 Task: View property listings for condos in Phoenix, Arizona, with access to golf courses and resort-style living.
Action: Mouse pressed left at (305, 184)
Screenshot: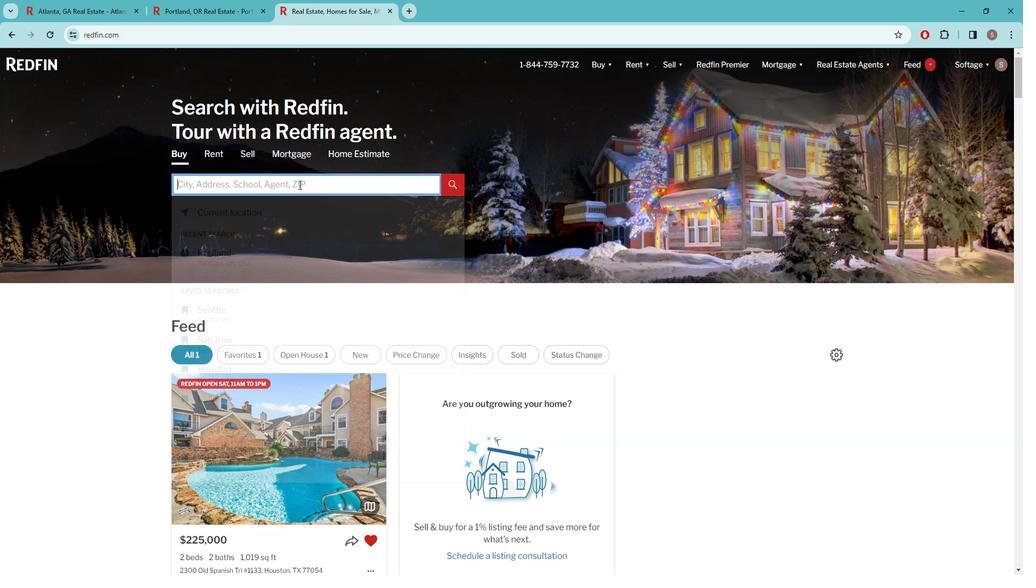 
Action: Key pressed p<Key.caps_lock>HO
Screenshot: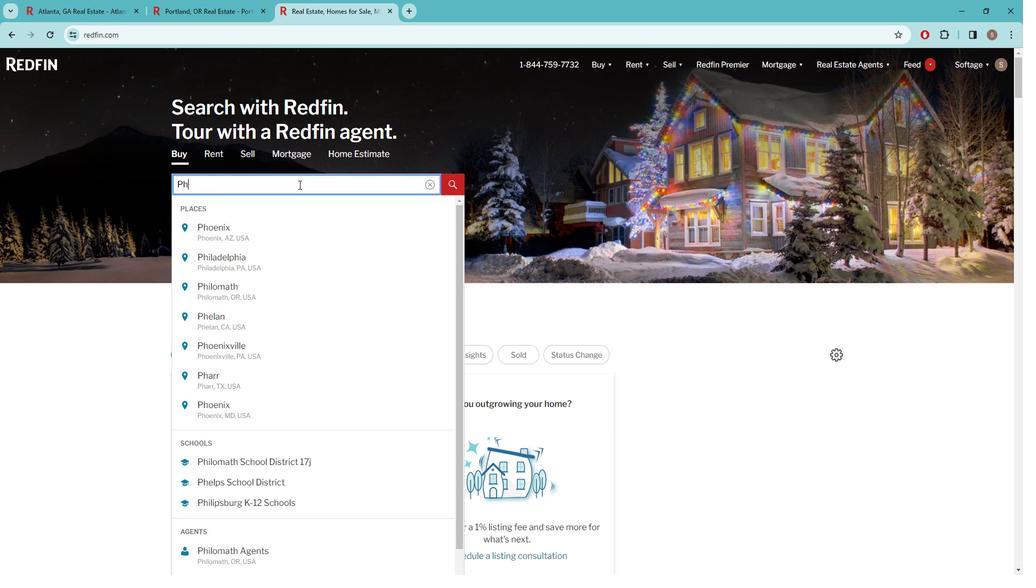 
Action: Mouse moved to (257, 229)
Screenshot: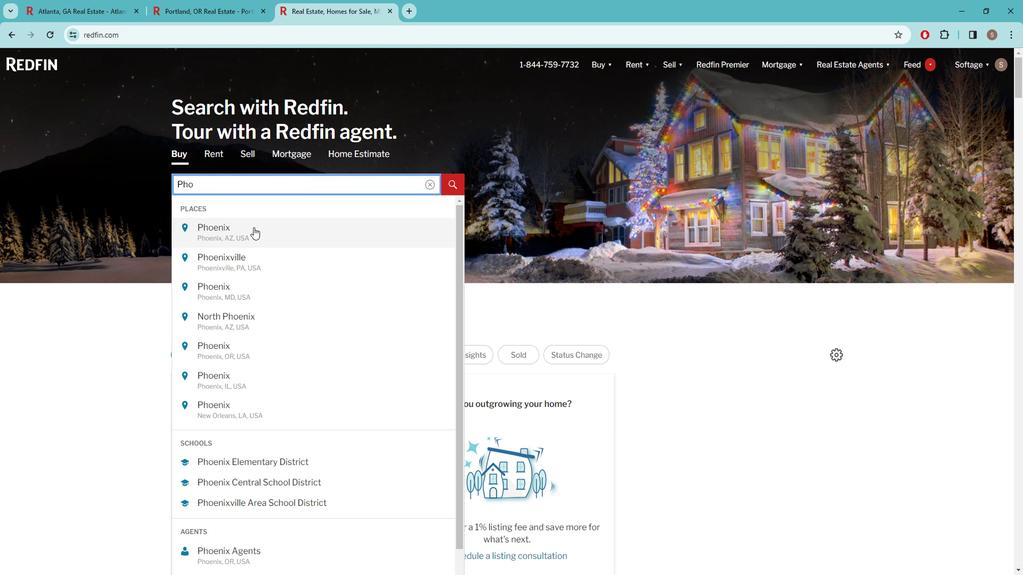 
Action: Mouse pressed left at (257, 229)
Screenshot: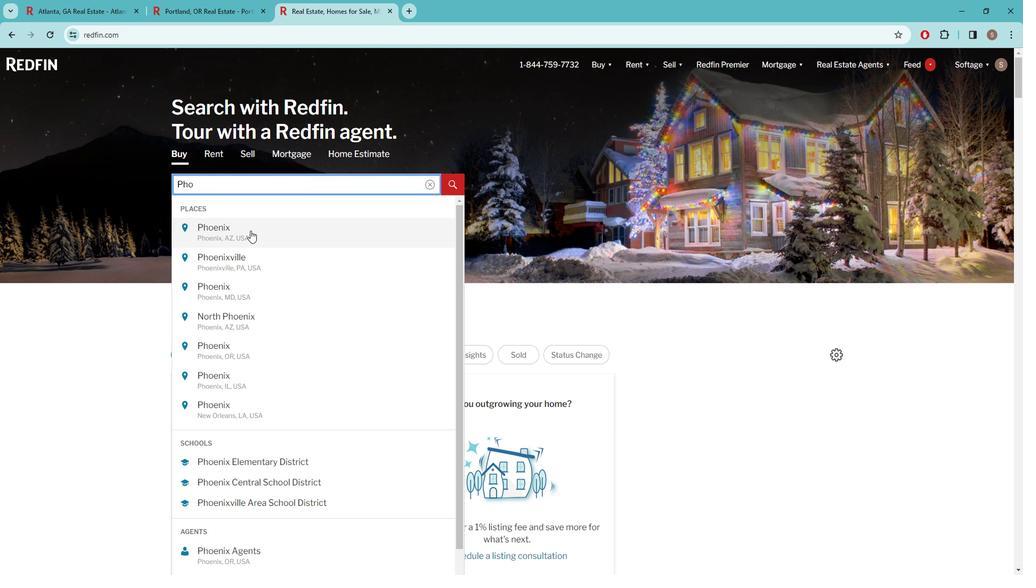 
Action: Mouse moved to (899, 134)
Screenshot: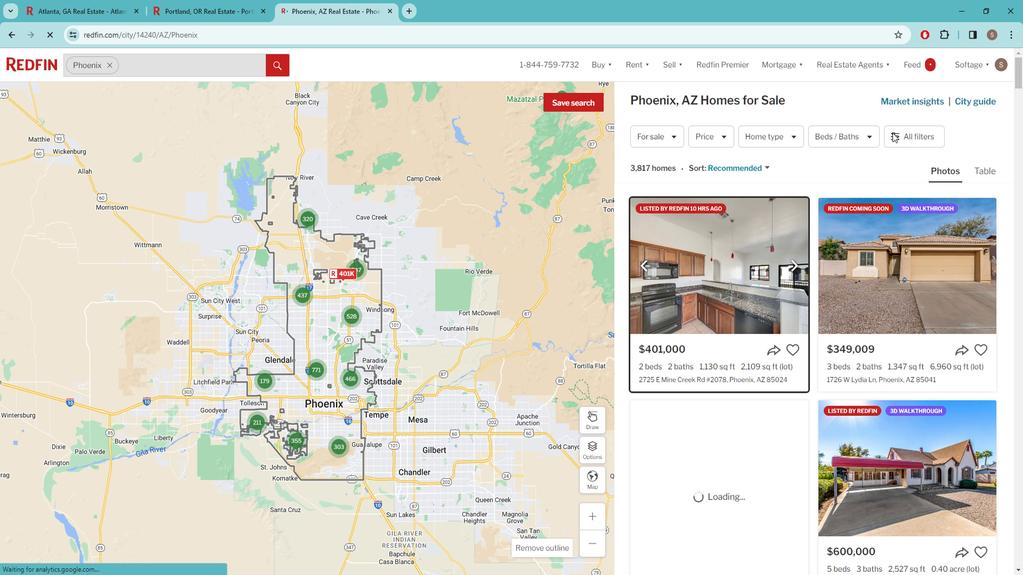 
Action: Mouse pressed left at (899, 134)
Screenshot: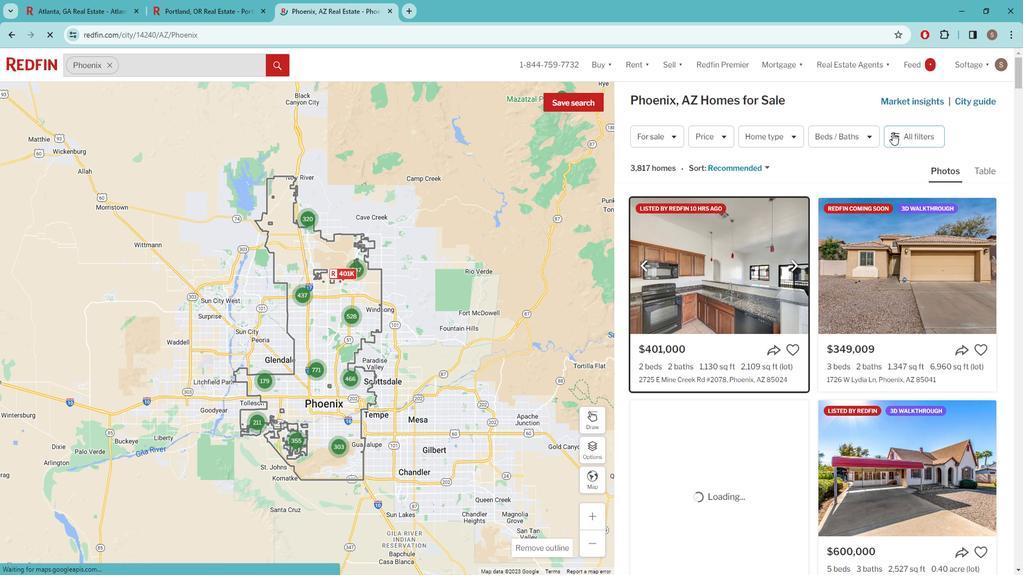 
Action: Mouse pressed left at (899, 134)
Screenshot: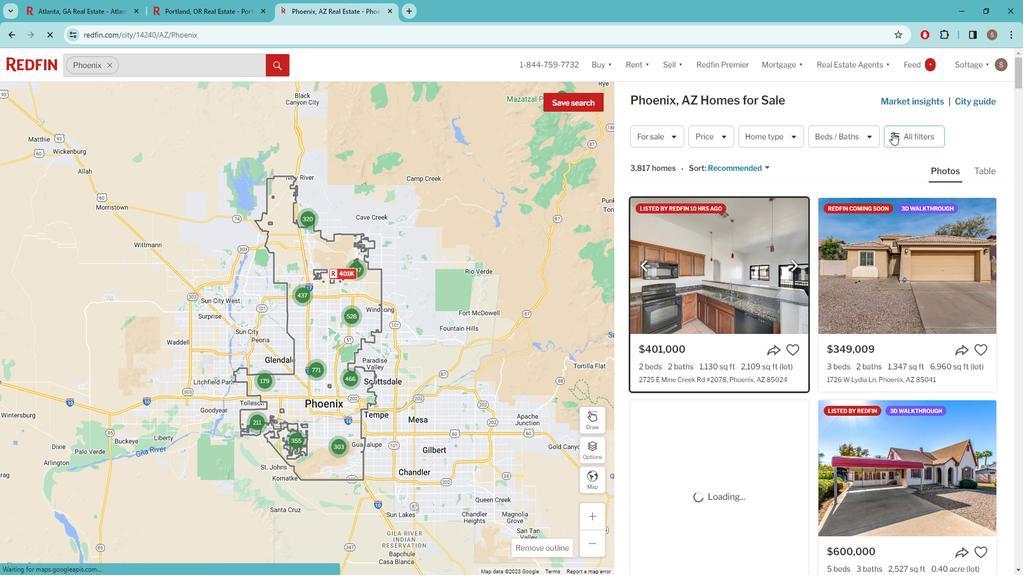 
Action: Mouse moved to (914, 135)
Screenshot: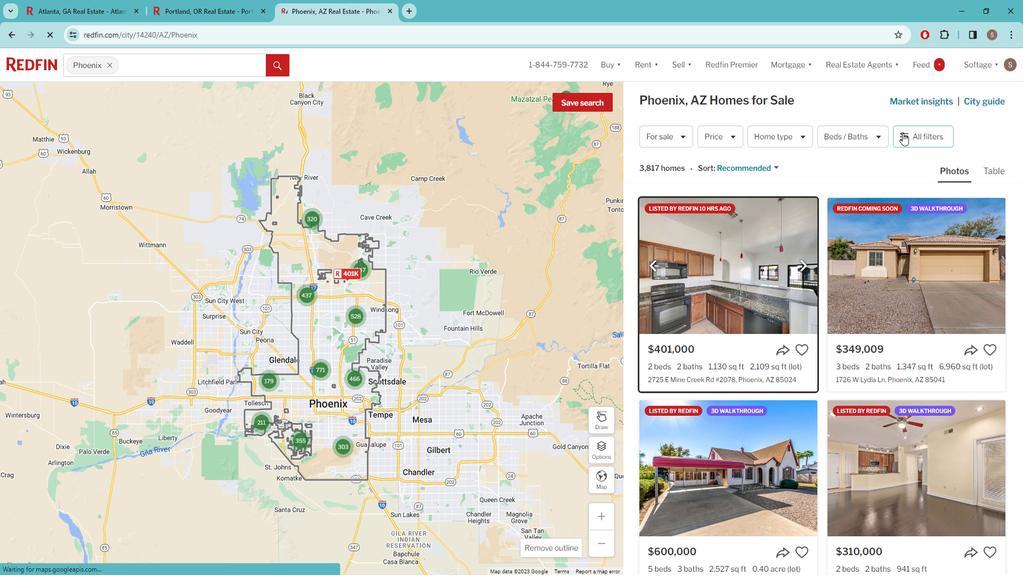 
Action: Mouse pressed left at (914, 135)
Screenshot: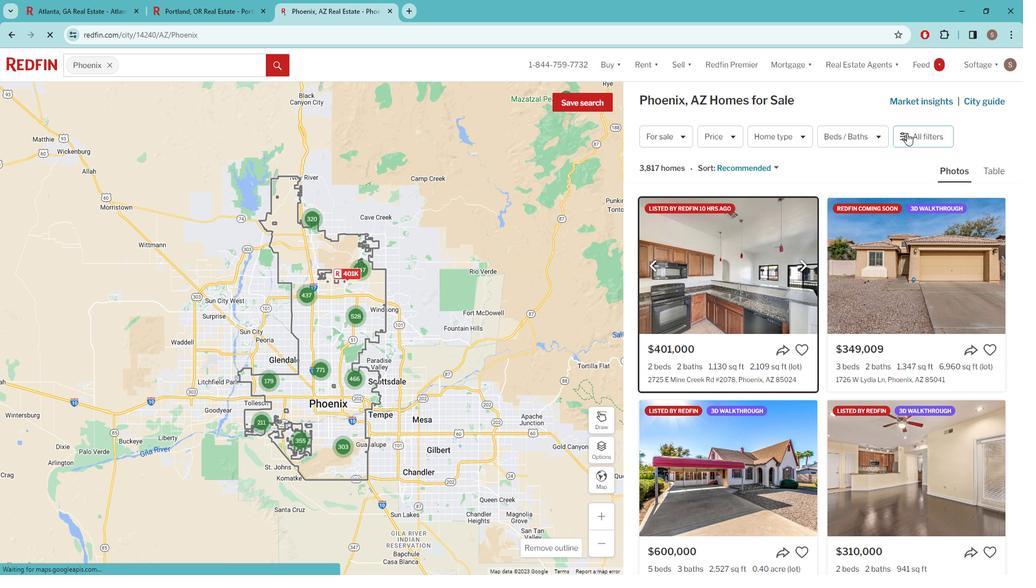 
Action: Mouse moved to (879, 206)
Screenshot: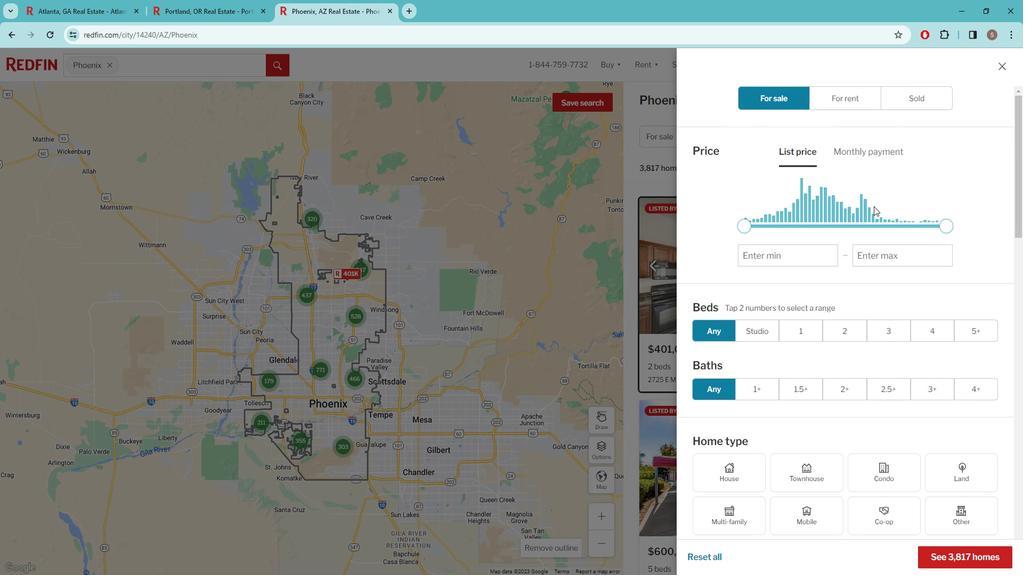 
Action: Mouse scrolled (879, 205) with delta (0, 0)
Screenshot: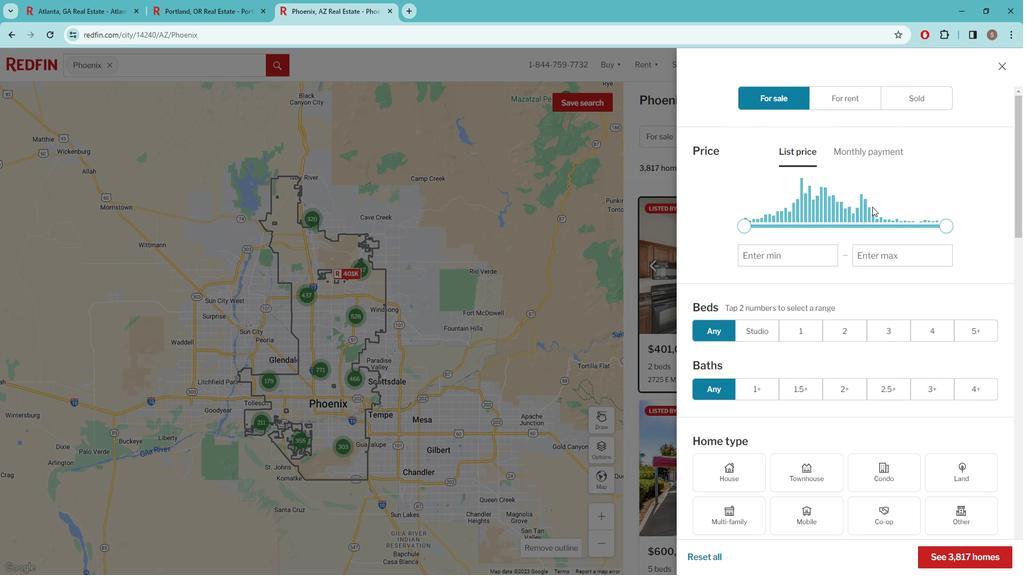 
Action: Mouse moved to (869, 209)
Screenshot: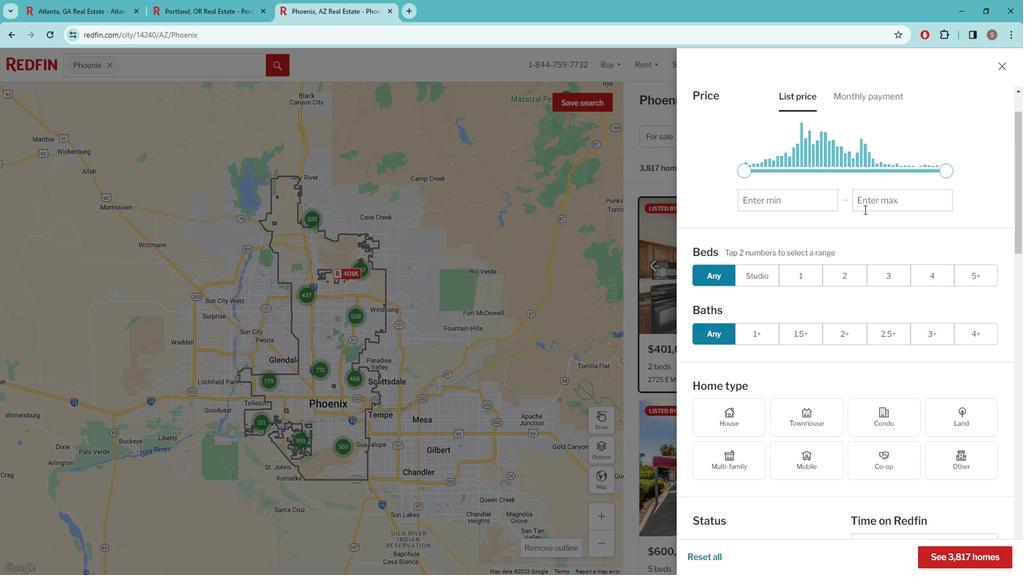 
Action: Mouse scrolled (869, 208) with delta (0, 0)
Screenshot: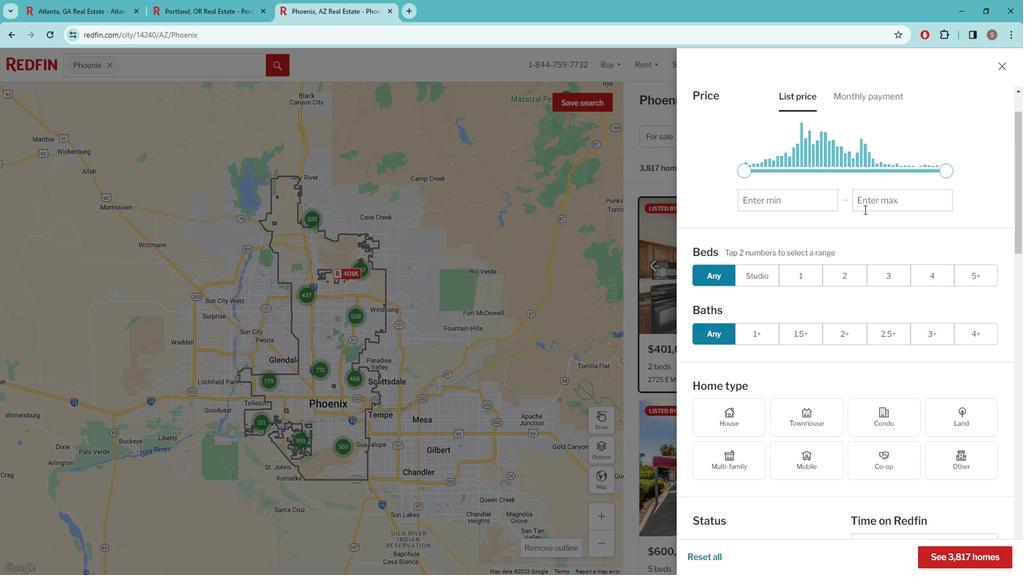 
Action: Mouse scrolled (869, 208) with delta (0, 0)
Screenshot: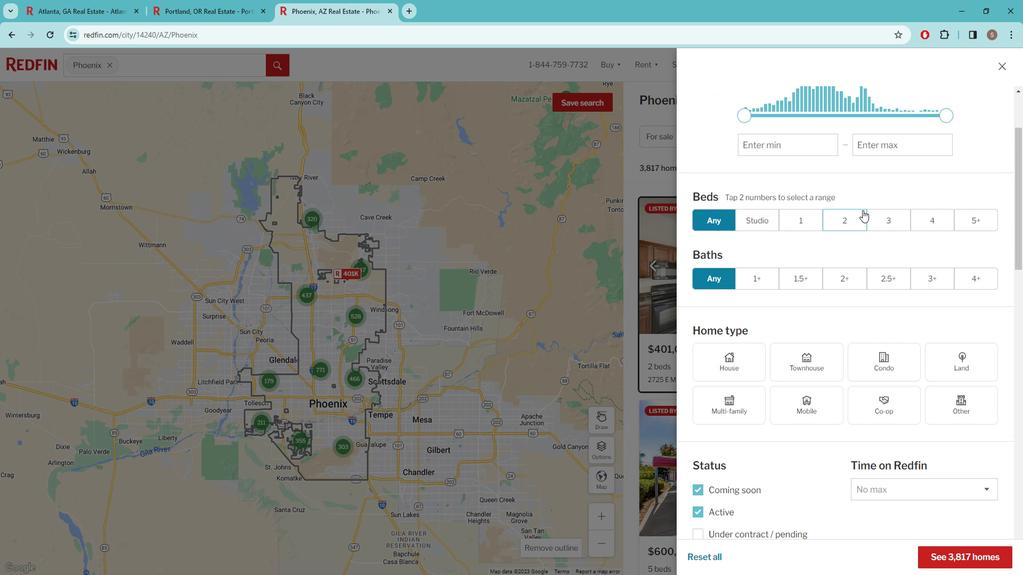 
Action: Mouse scrolled (869, 208) with delta (0, 0)
Screenshot: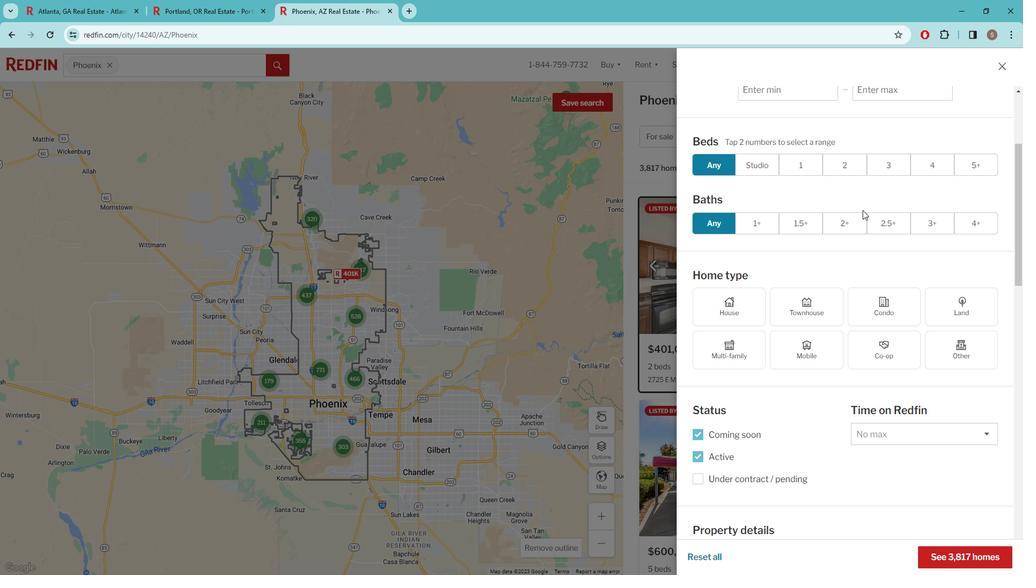 
Action: Mouse scrolled (869, 208) with delta (0, 0)
Screenshot: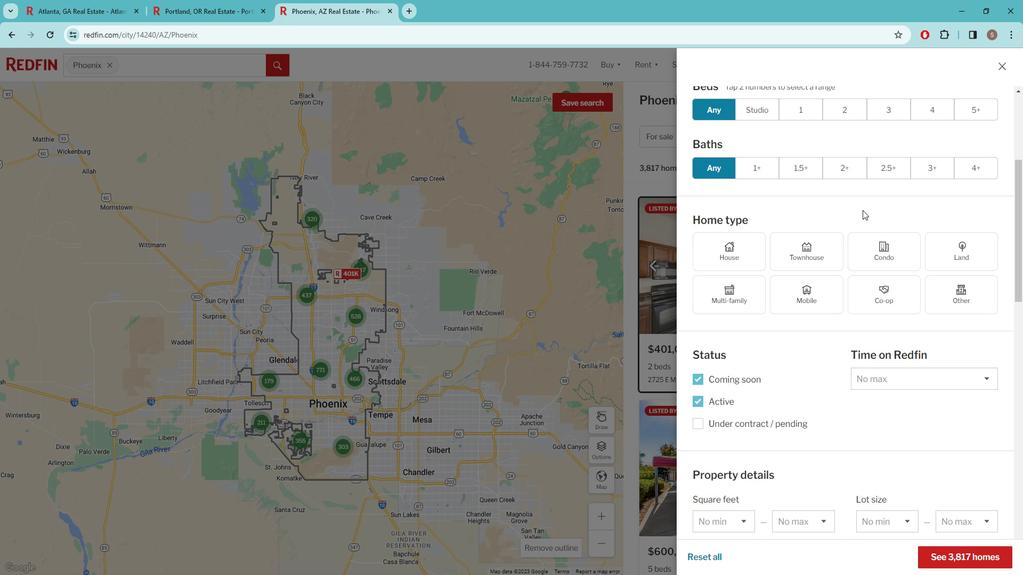 
Action: Mouse scrolled (869, 208) with delta (0, 0)
Screenshot: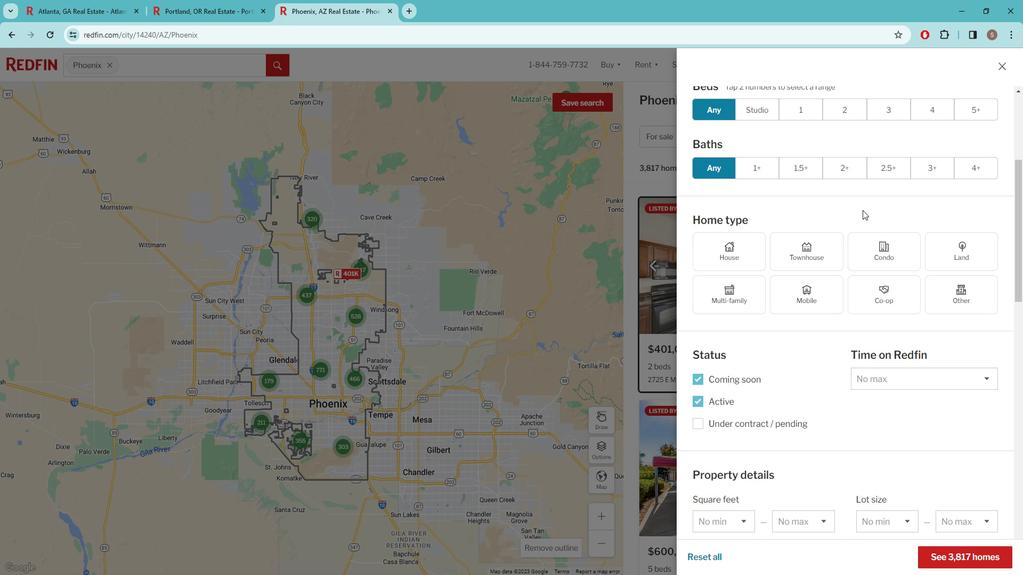 
Action: Mouse moved to (866, 210)
Screenshot: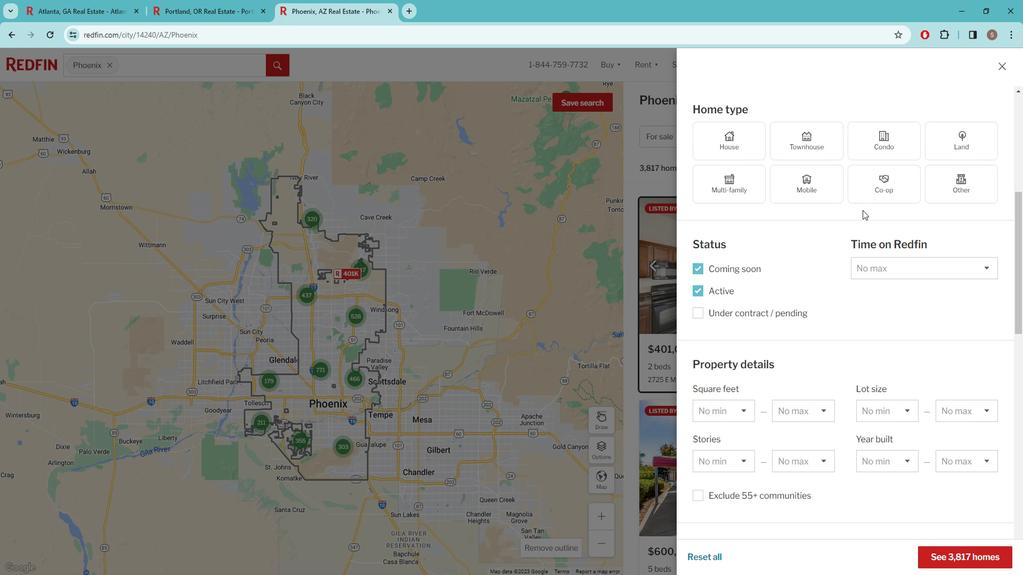 
Action: Mouse scrolled (866, 210) with delta (0, 0)
Screenshot: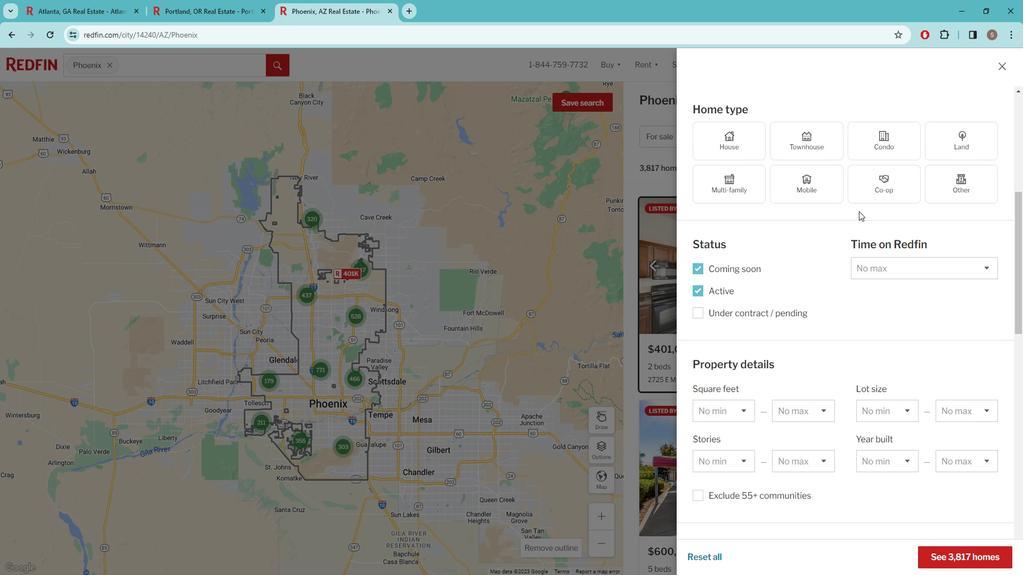 
Action: Mouse scrolled (866, 211) with delta (0, 0)
Screenshot: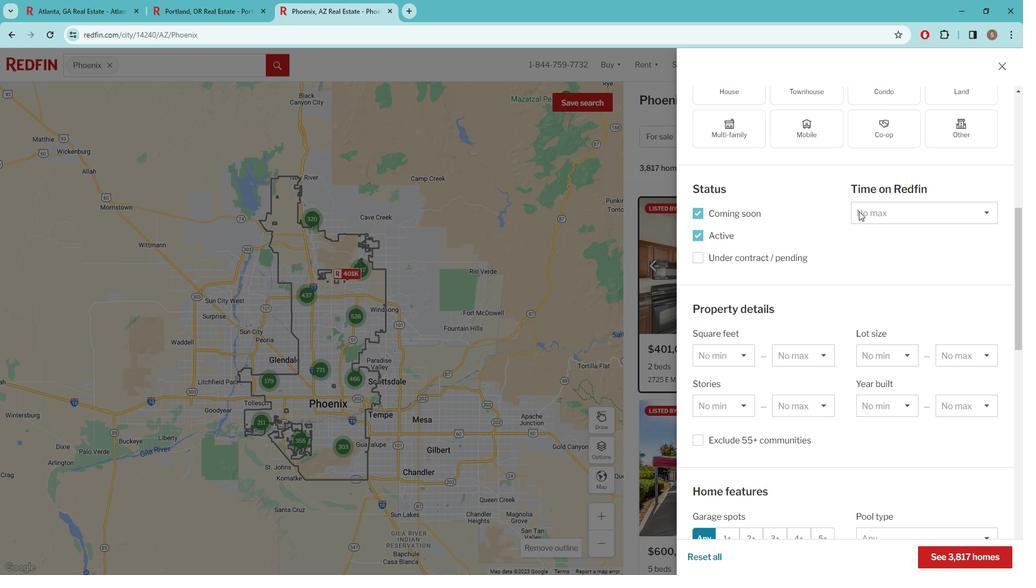 
Action: Mouse scrolled (866, 211) with delta (0, 0)
Screenshot: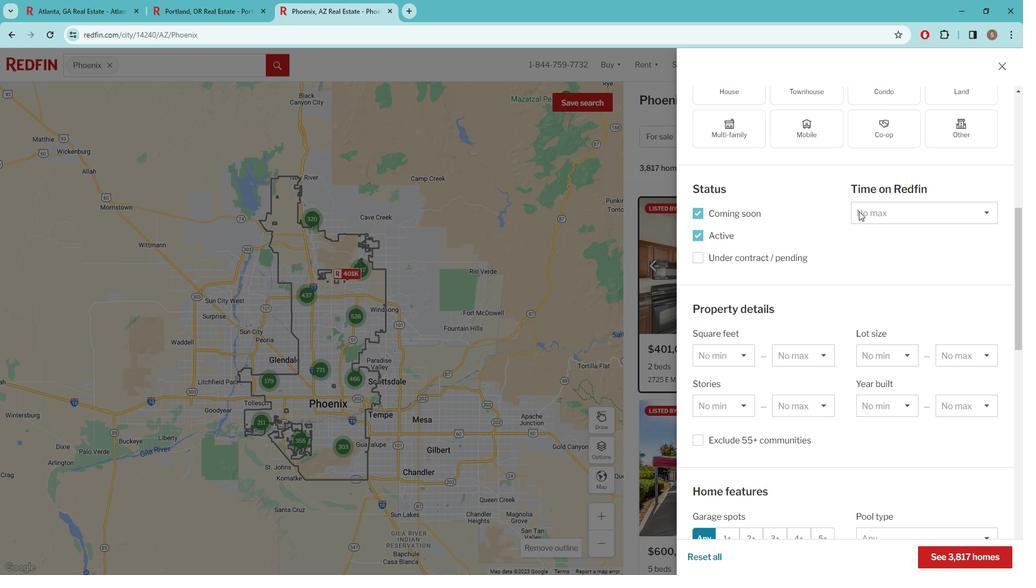 
Action: Mouse moved to (880, 199)
Screenshot: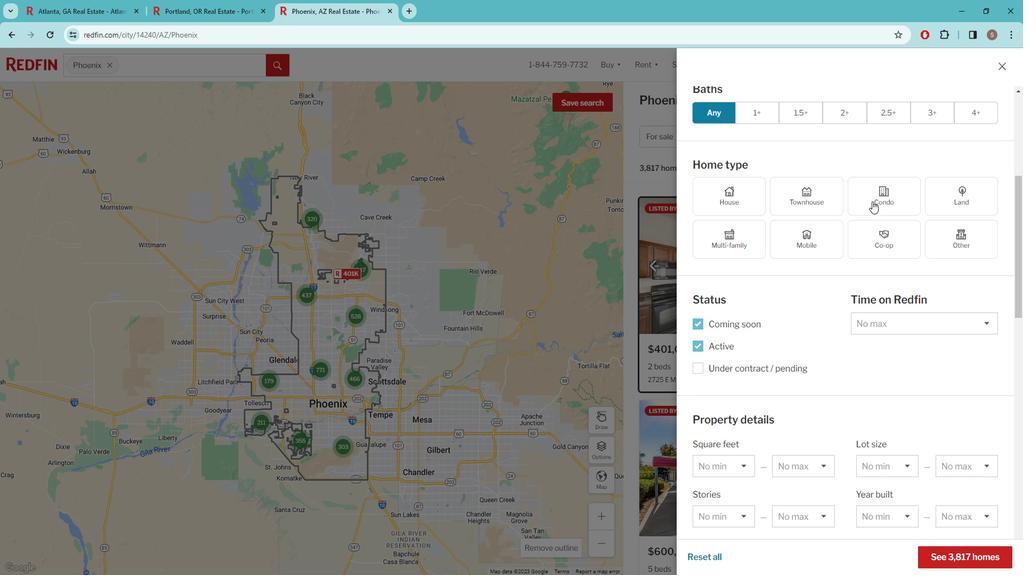
Action: Mouse pressed left at (880, 199)
Screenshot: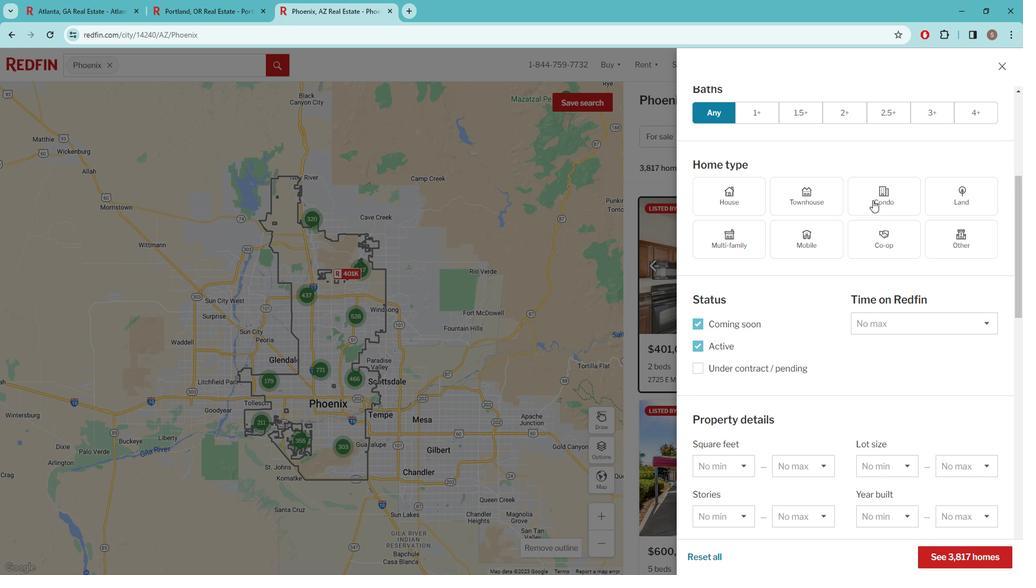 
Action: Mouse moved to (880, 284)
Screenshot: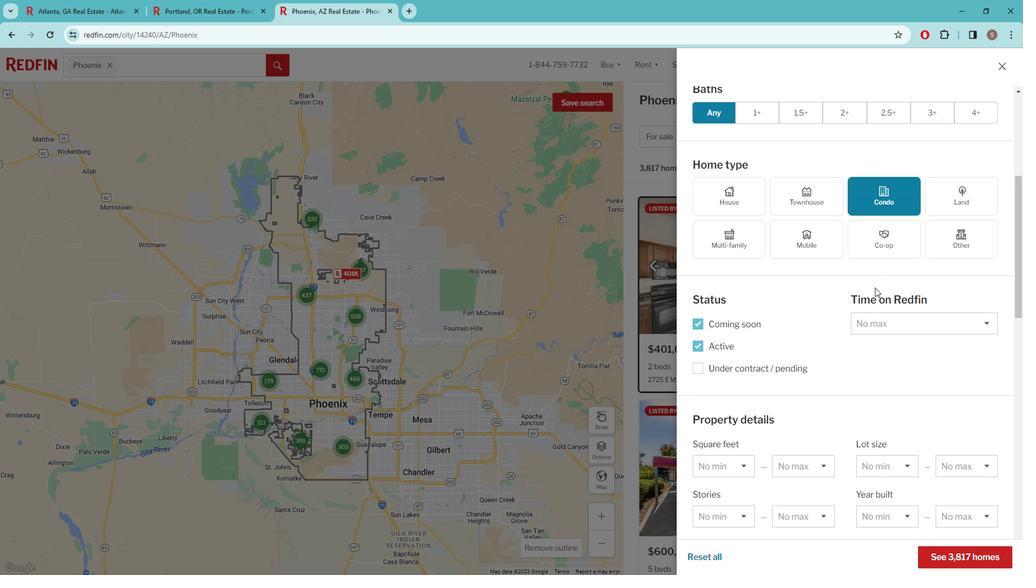 
Action: Mouse scrolled (880, 284) with delta (0, 0)
Screenshot: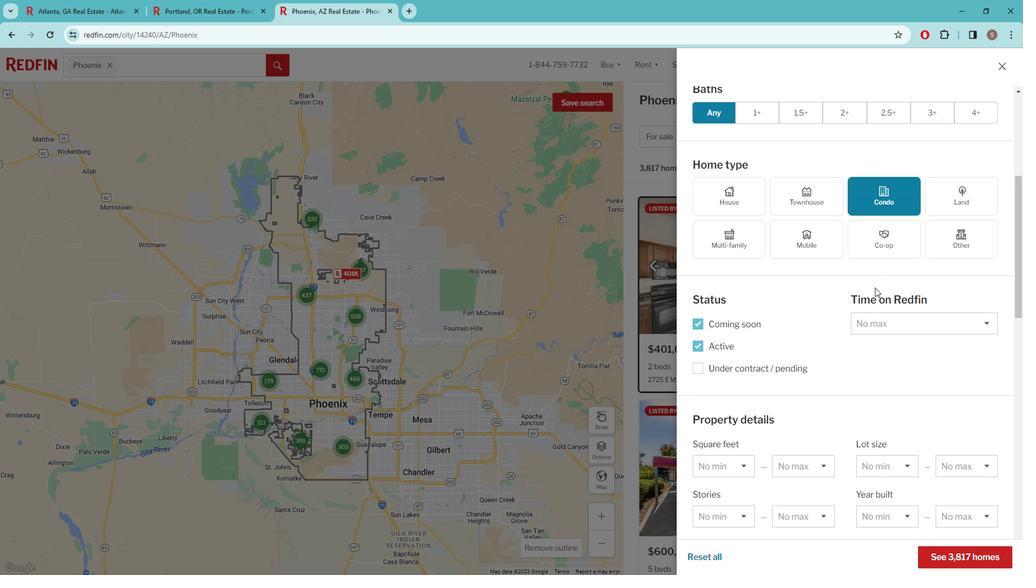 
Action: Mouse moved to (879, 284)
Screenshot: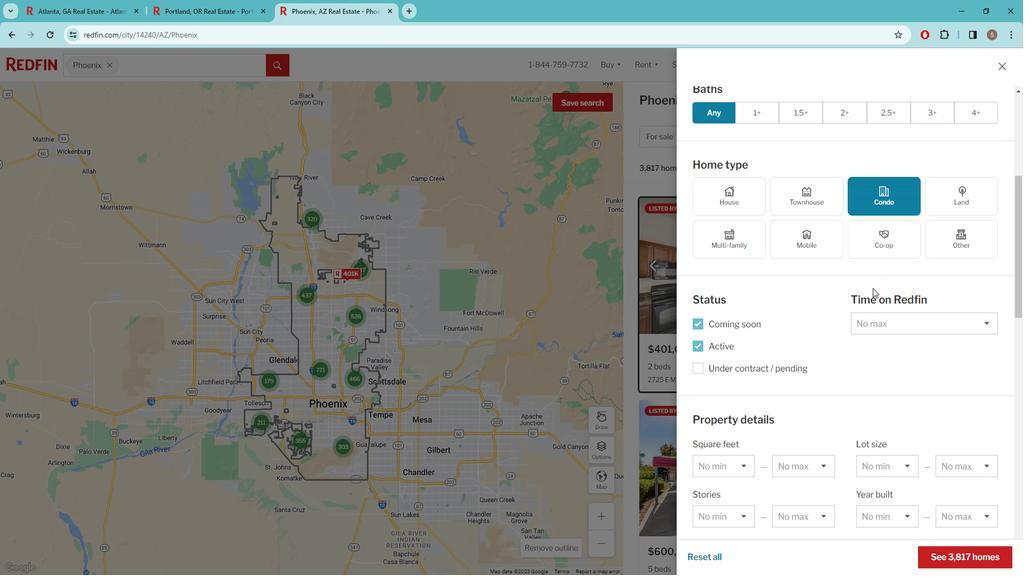 
Action: Mouse scrolled (879, 284) with delta (0, 0)
Screenshot: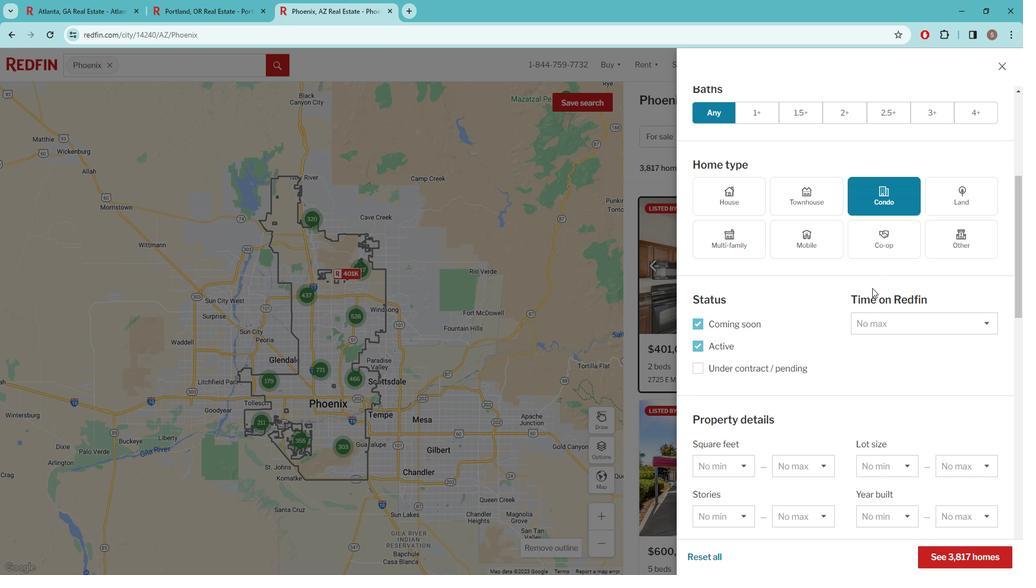 
Action: Mouse moved to (874, 280)
Screenshot: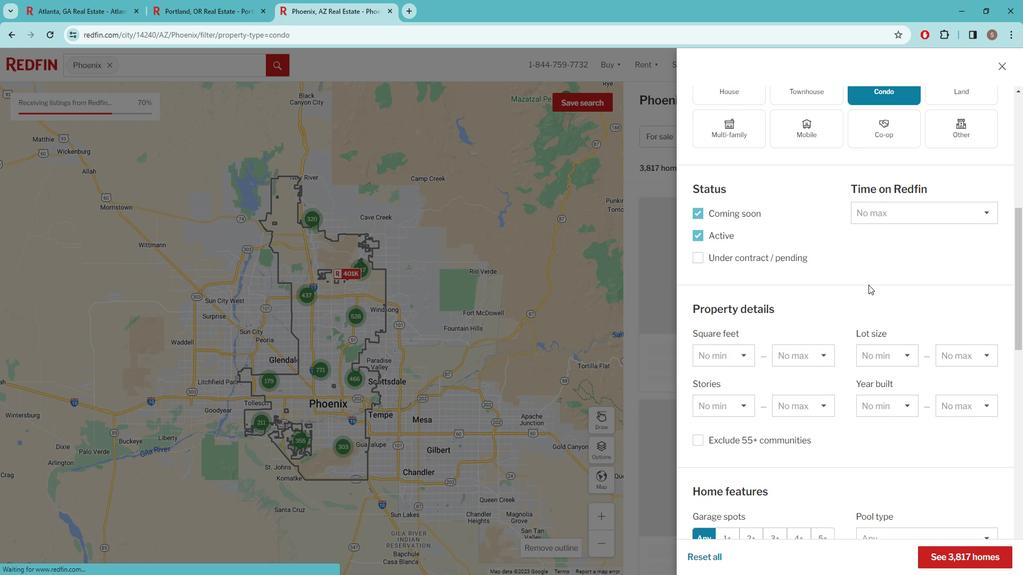 
Action: Mouse scrolled (874, 280) with delta (0, 0)
Screenshot: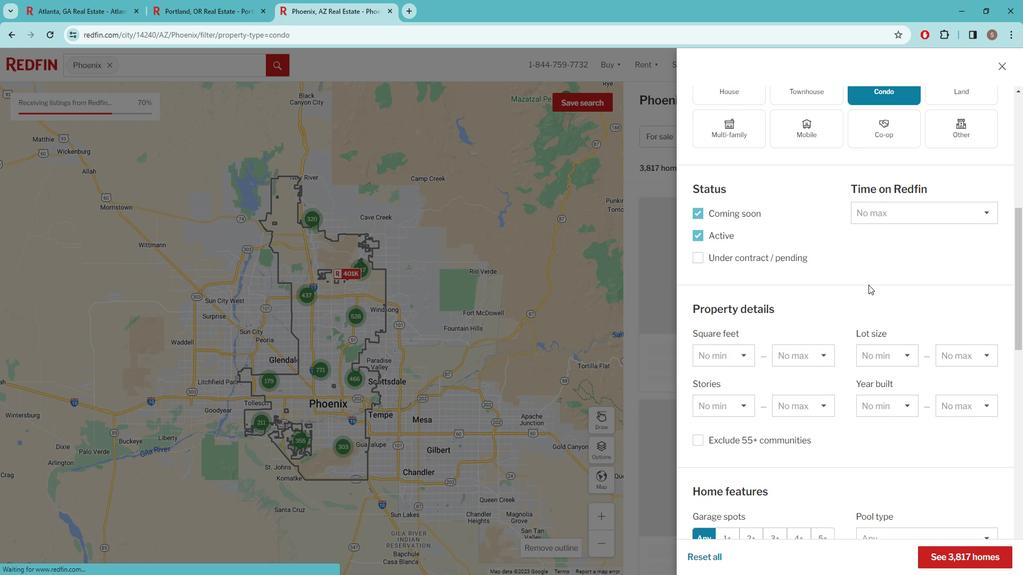 
Action: Mouse moved to (864, 278)
Screenshot: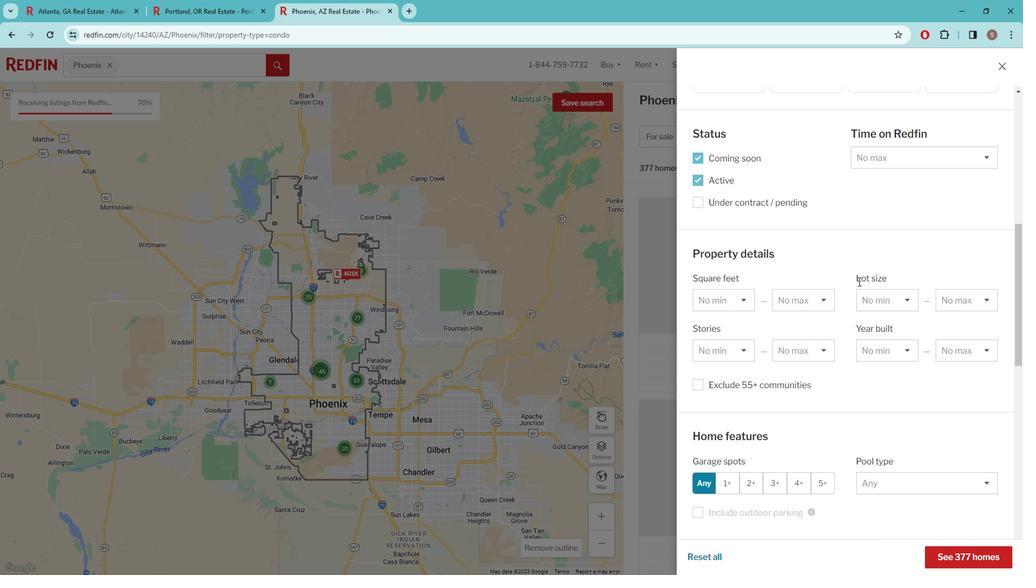 
Action: Mouse scrolled (864, 277) with delta (0, 0)
Screenshot: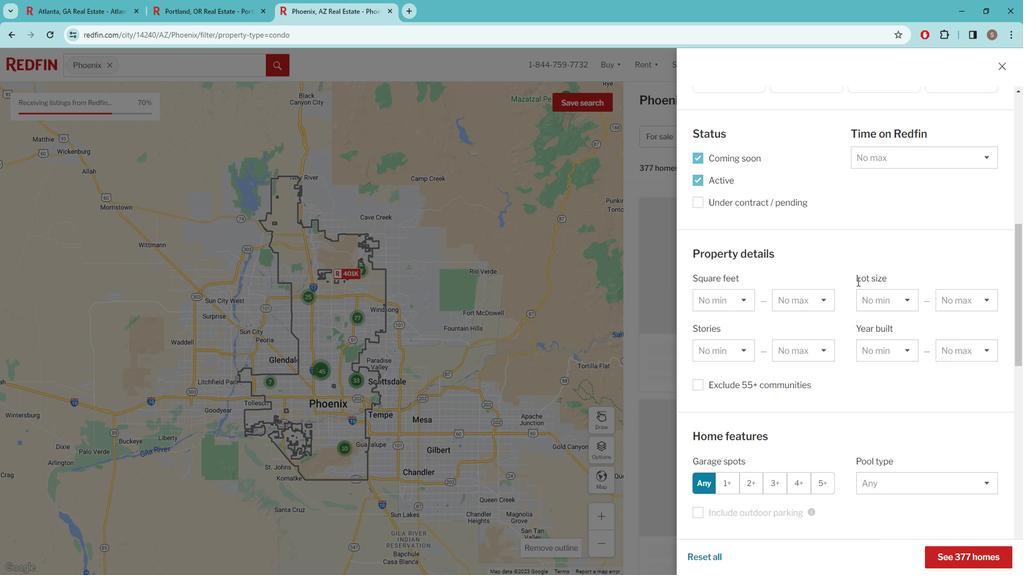 
Action: Mouse scrolled (864, 277) with delta (0, 0)
Screenshot: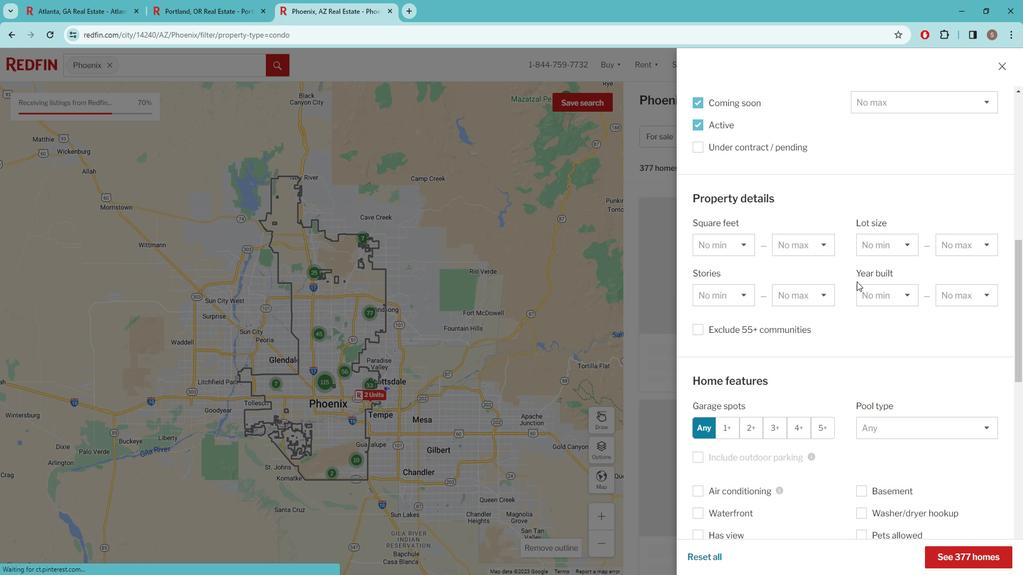 
Action: Mouse scrolled (864, 277) with delta (0, 0)
Screenshot: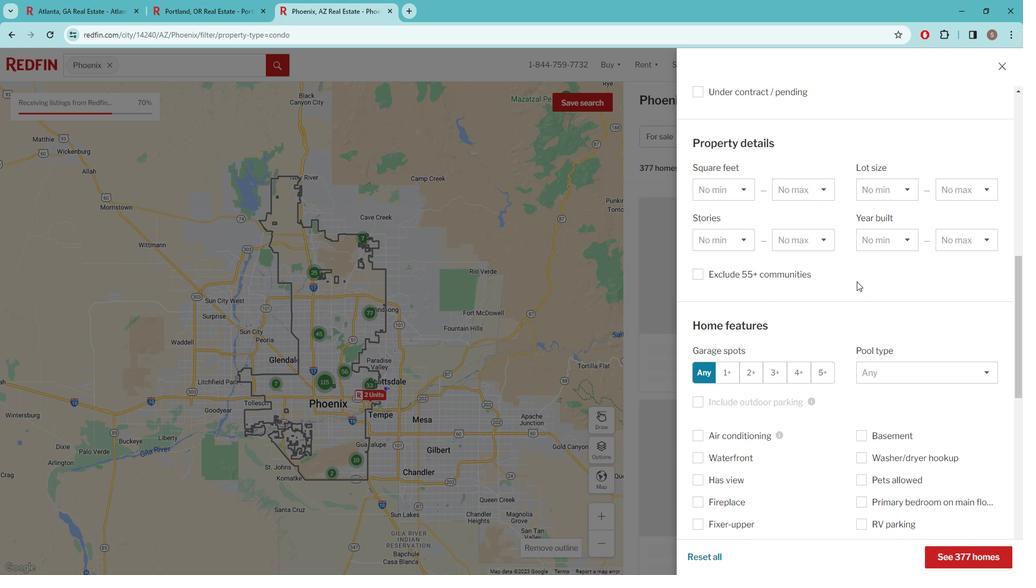 
Action: Mouse scrolled (864, 277) with delta (0, 0)
Screenshot: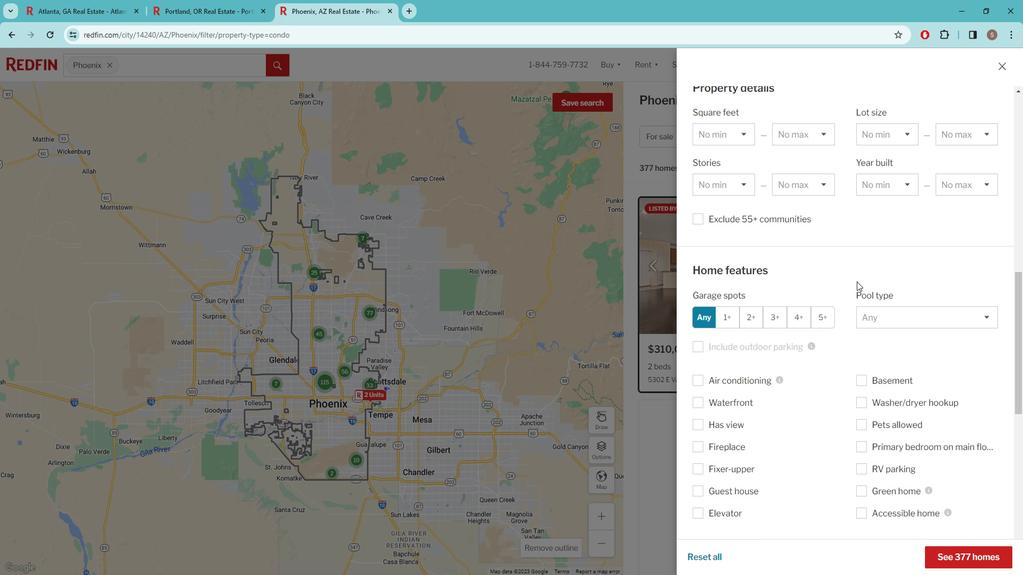 
Action: Mouse scrolled (864, 277) with delta (0, 0)
Screenshot: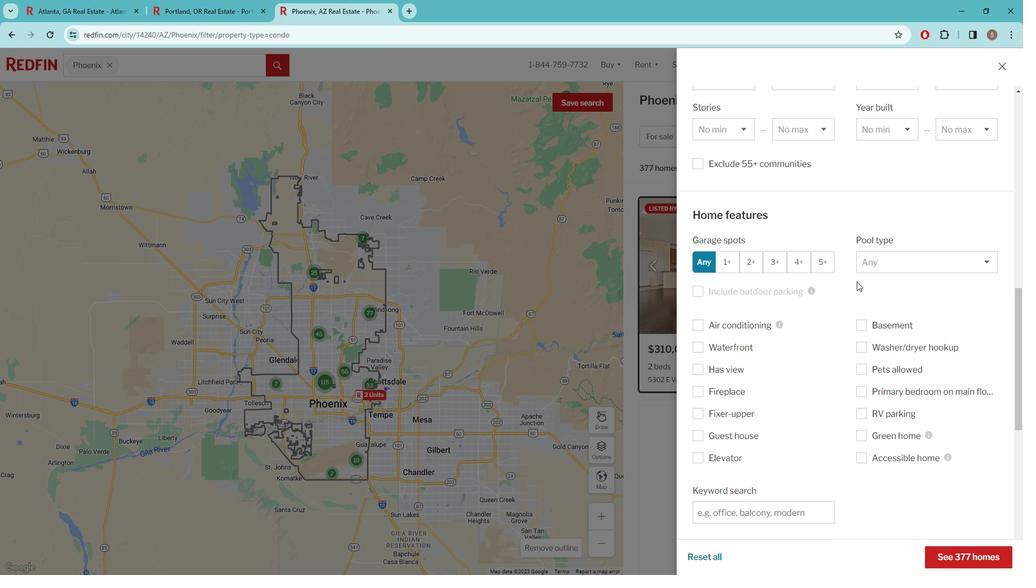 
Action: Mouse moved to (712, 444)
Screenshot: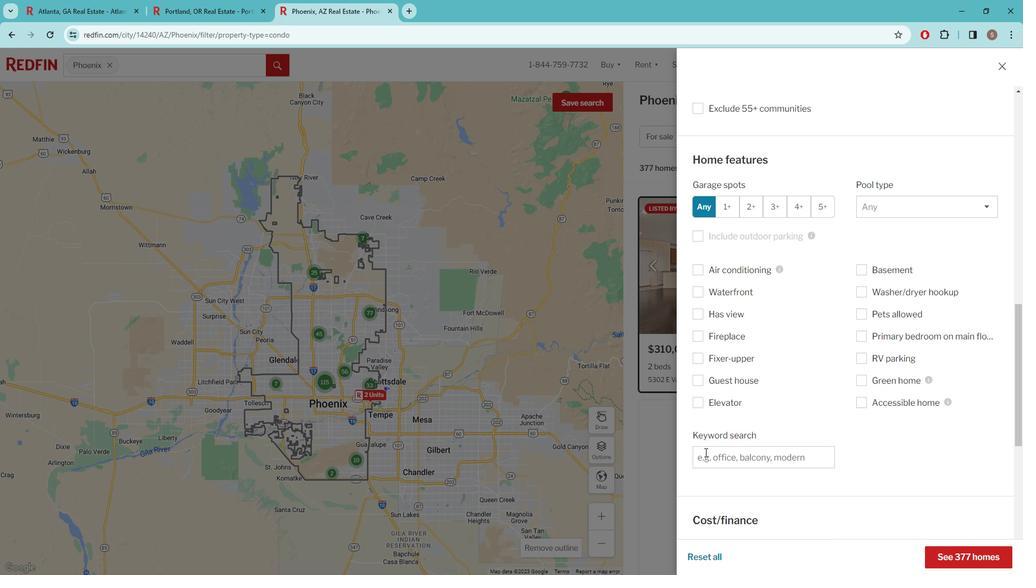 
Action: Mouse pressed left at (712, 444)
Screenshot: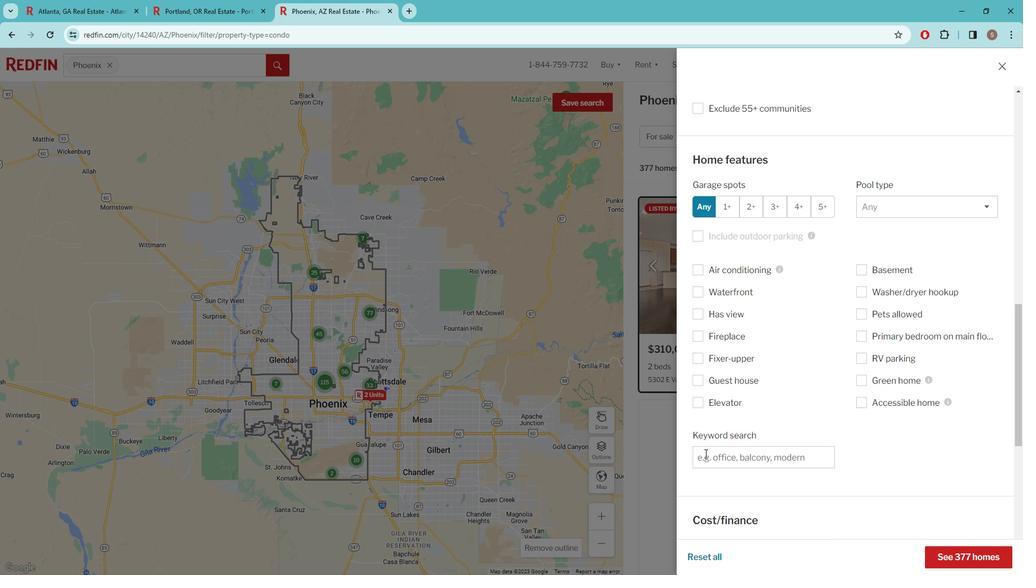 
Action: Key pressed ACCESS<Key.space>TO<Key.space>GOLF<Key.space>COURSES<Key.space>AND<Key.space>RESORT-STYLE<Key.space>LIVING
Screenshot: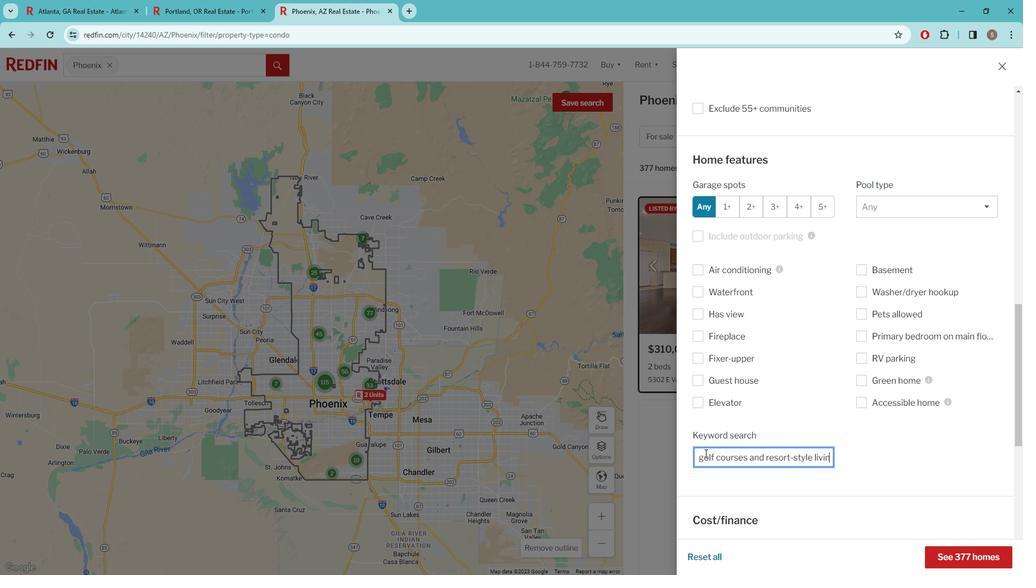 
Action: Mouse moved to (893, 415)
Screenshot: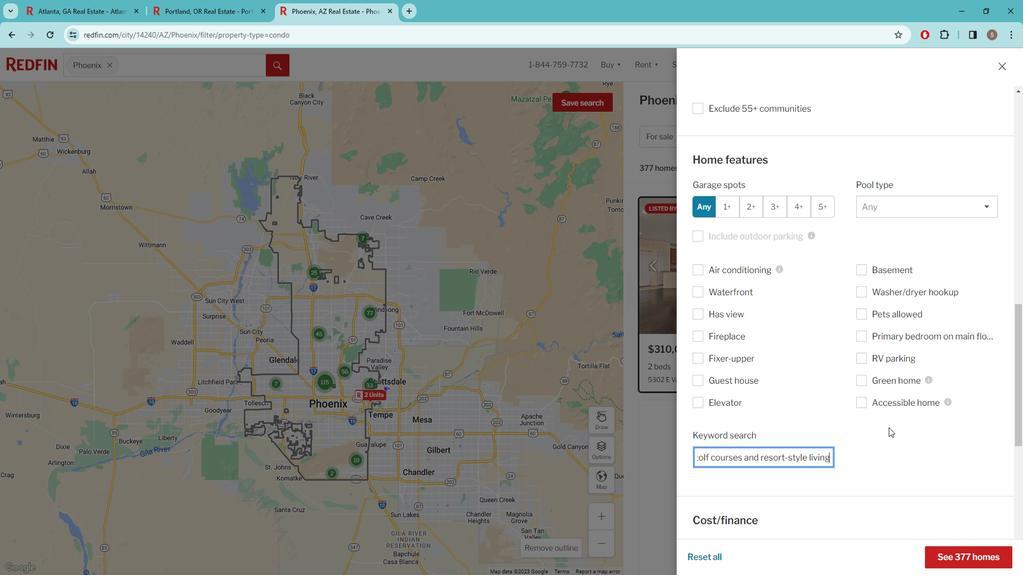 
Action: Mouse scrolled (893, 415) with delta (0, 0)
Screenshot: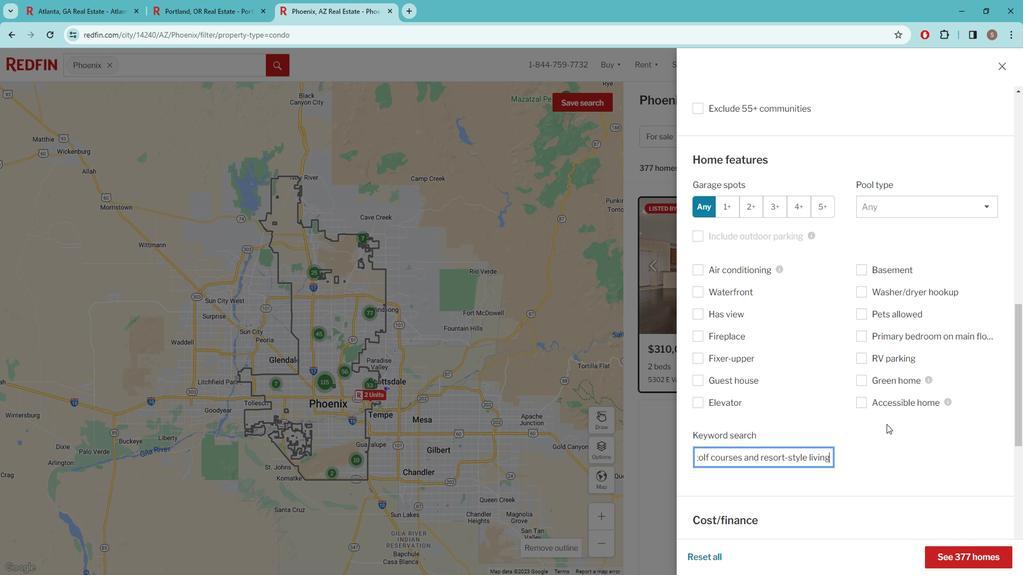 
Action: Mouse moved to (893, 415)
Screenshot: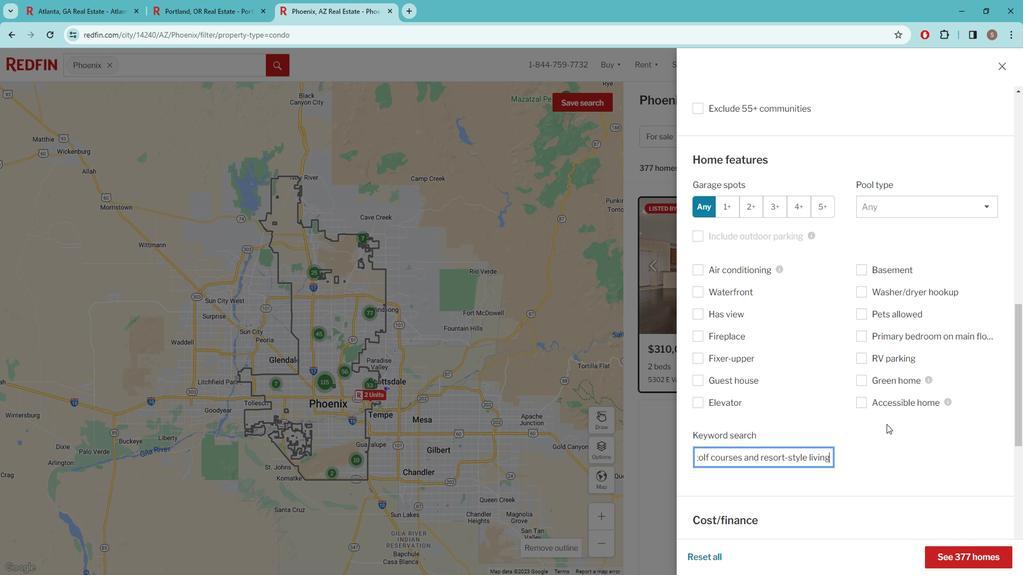 
Action: Mouse scrolled (893, 415) with delta (0, 0)
Screenshot: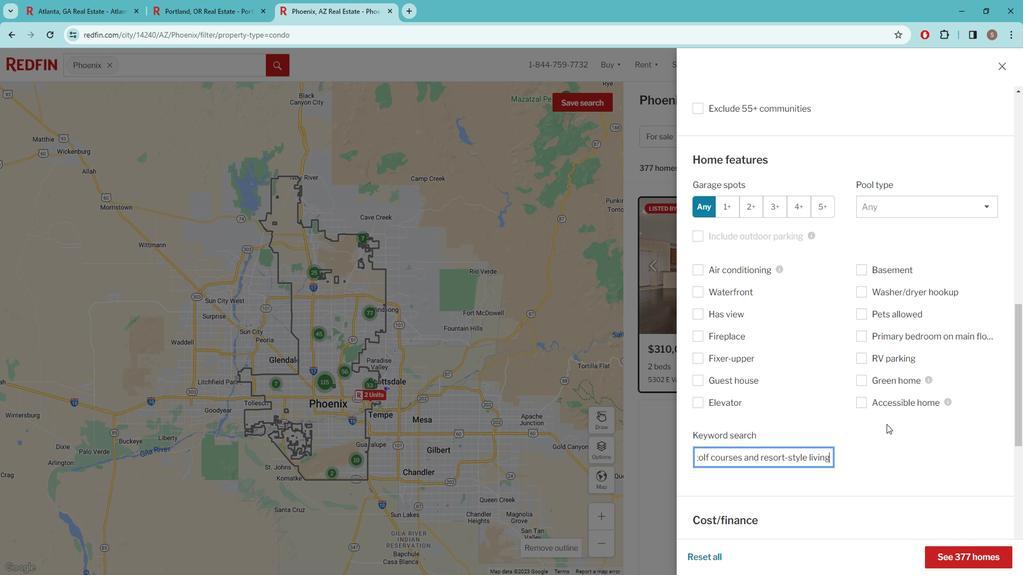 
Action: Mouse scrolled (893, 415) with delta (0, 0)
Screenshot: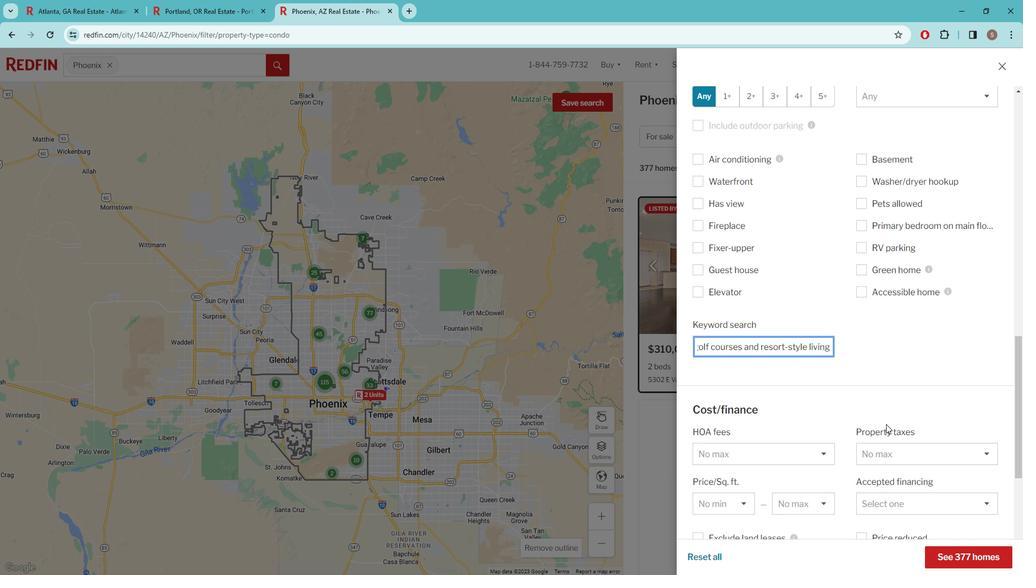 
Action: Mouse scrolled (893, 415) with delta (0, 0)
Screenshot: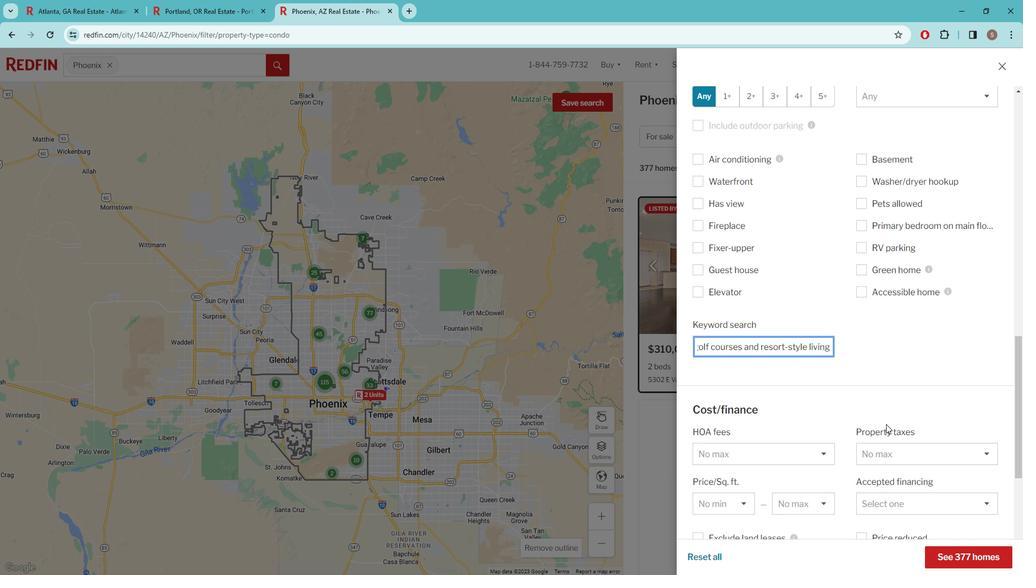 
Action: Mouse scrolled (893, 415) with delta (0, 0)
Screenshot: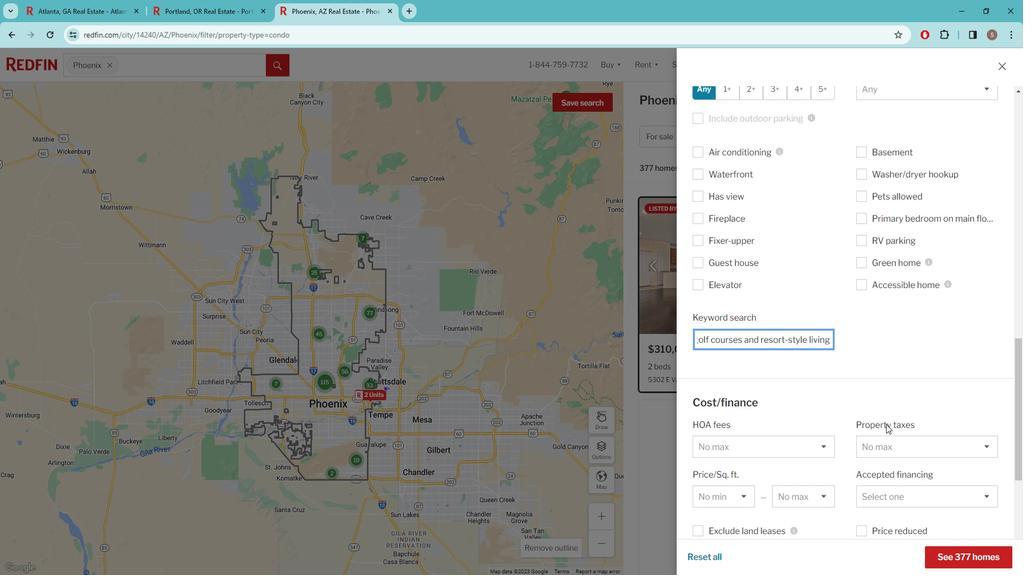 
Action: Mouse moved to (912, 450)
Screenshot: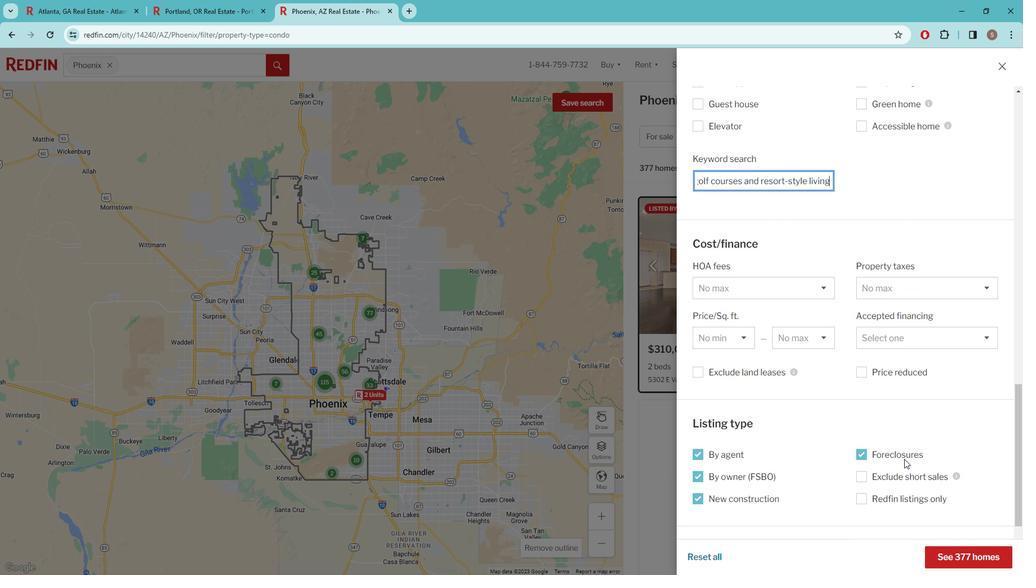 
Action: Mouse scrolled (912, 449) with delta (0, 0)
Screenshot: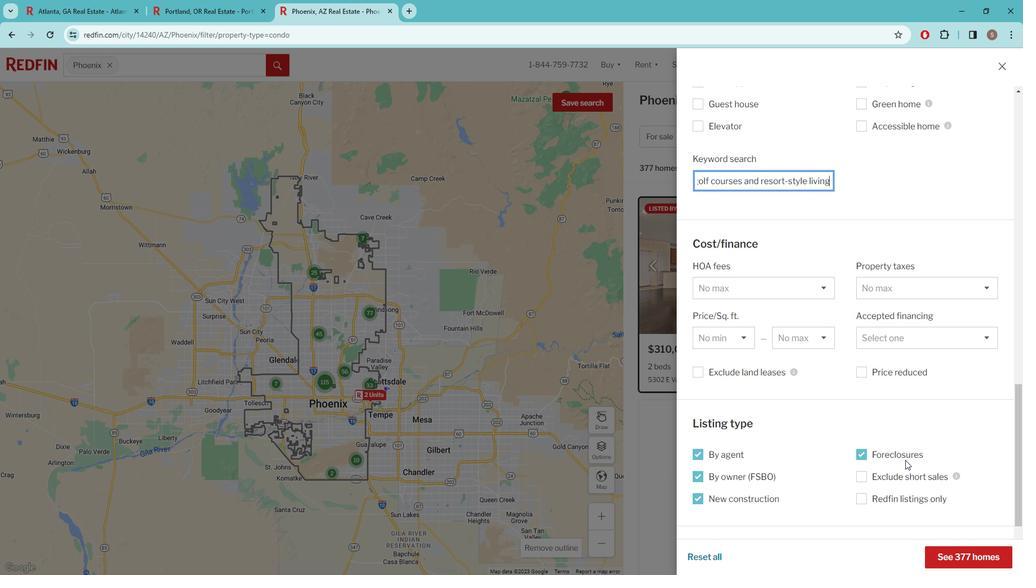 
Action: Mouse scrolled (912, 449) with delta (0, 0)
Screenshot: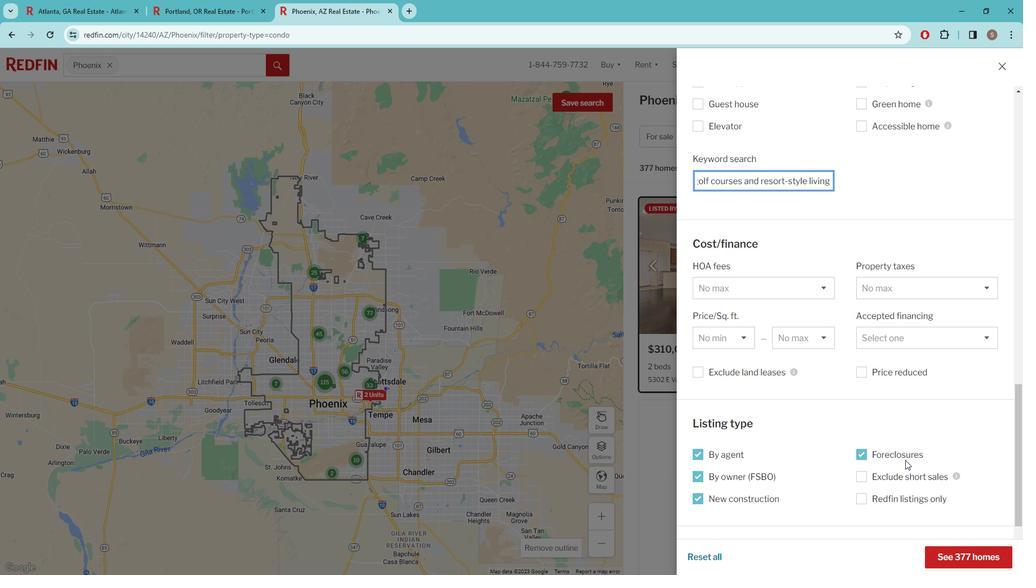 
Action: Mouse scrolled (912, 449) with delta (0, 0)
Screenshot: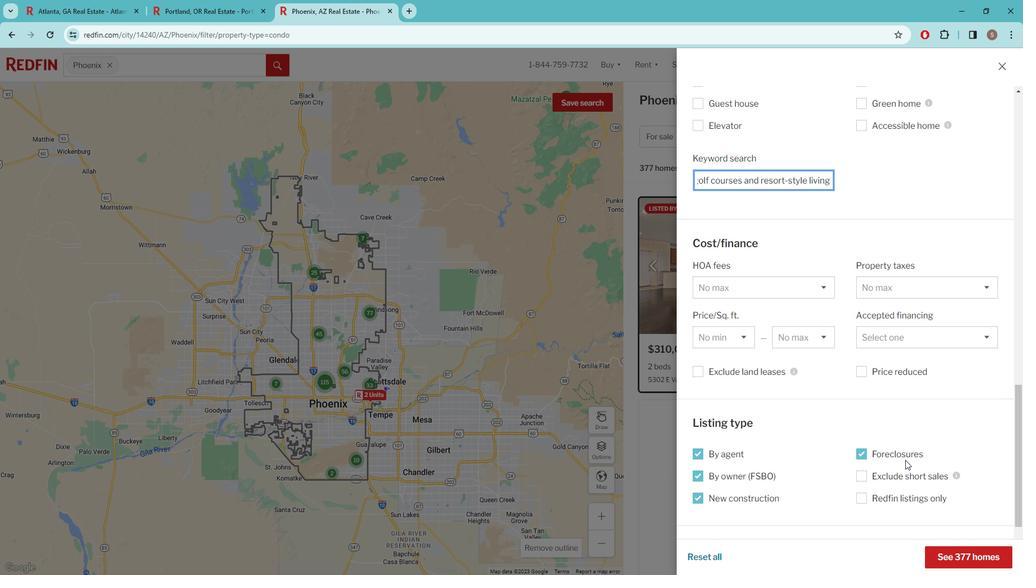 
Action: Mouse scrolled (912, 449) with delta (0, 0)
Screenshot: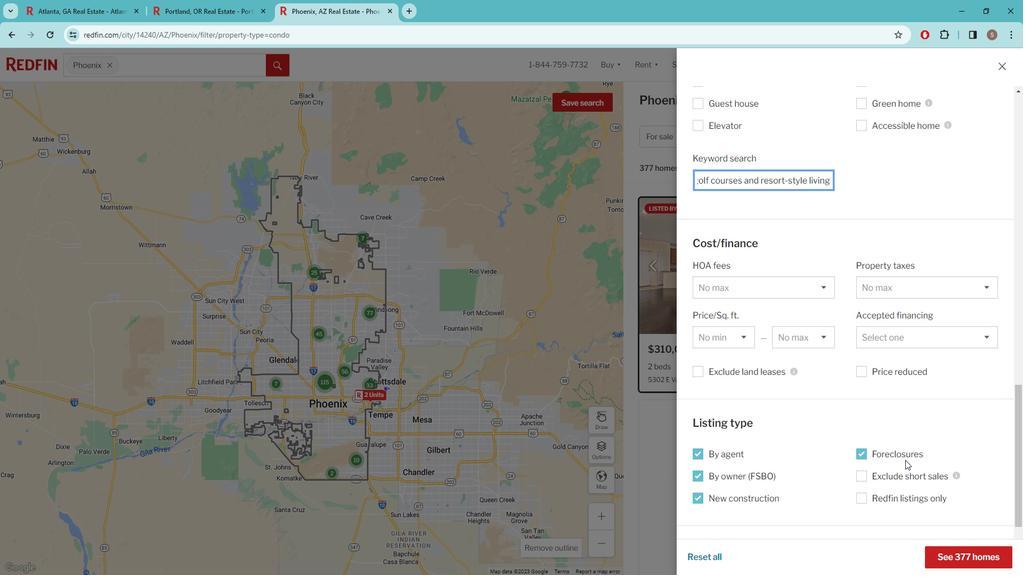 
Action: Mouse moved to (953, 546)
Screenshot: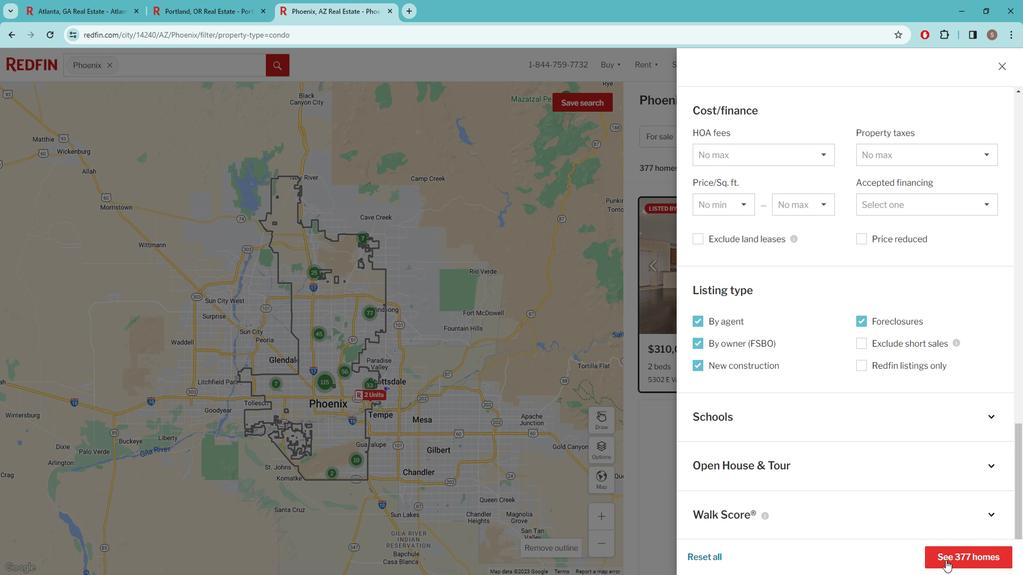 
Action: Mouse pressed left at (953, 546)
Screenshot: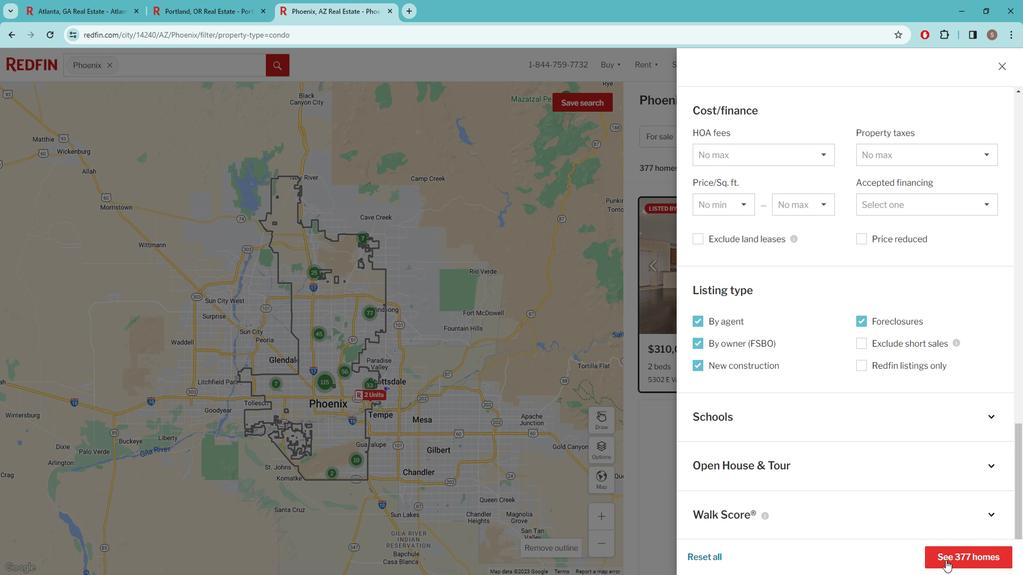 
Action: Mouse moved to (742, 342)
Screenshot: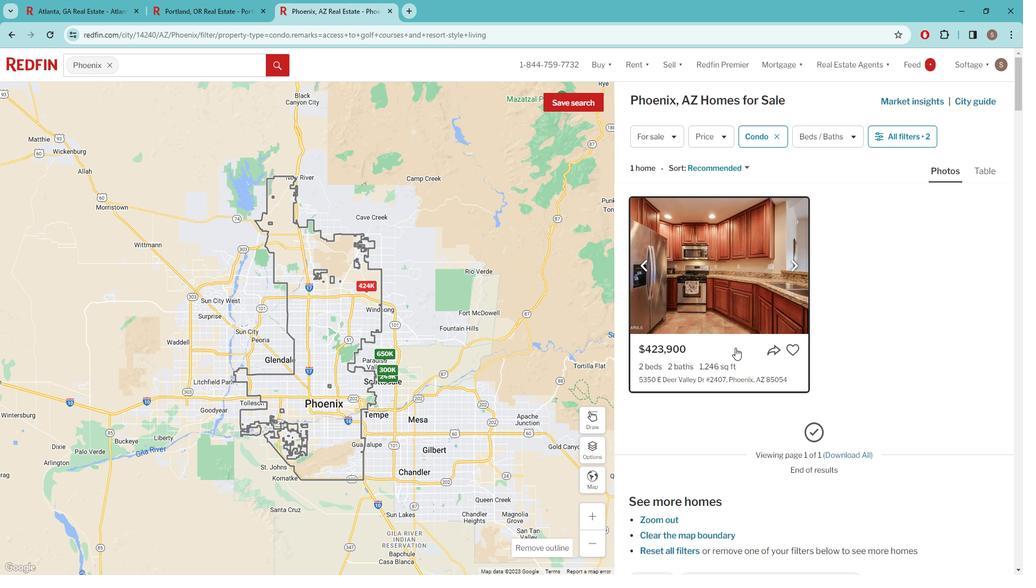 
Action: Mouse pressed left at (742, 342)
Screenshot: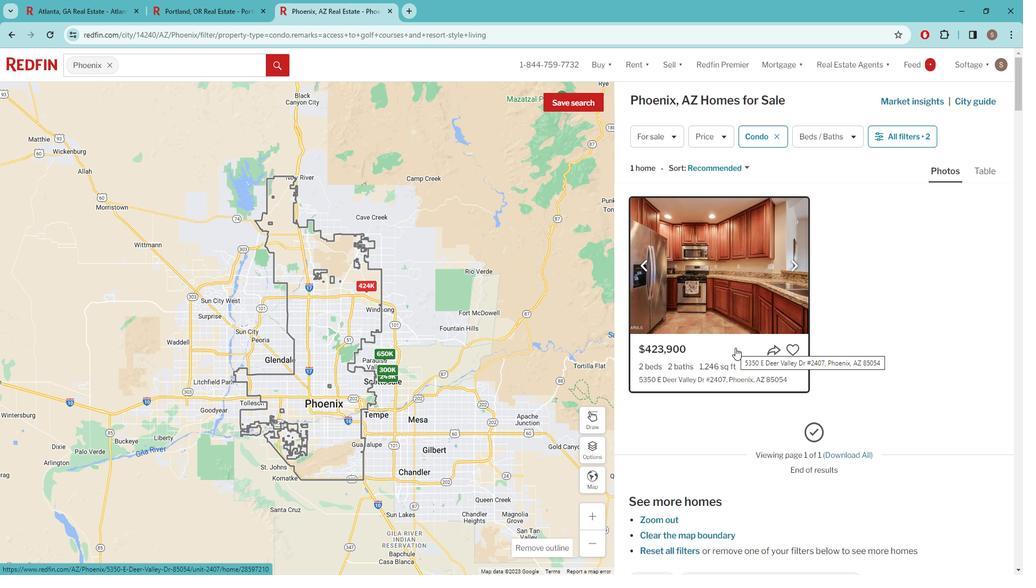 
Action: Mouse moved to (570, 334)
Screenshot: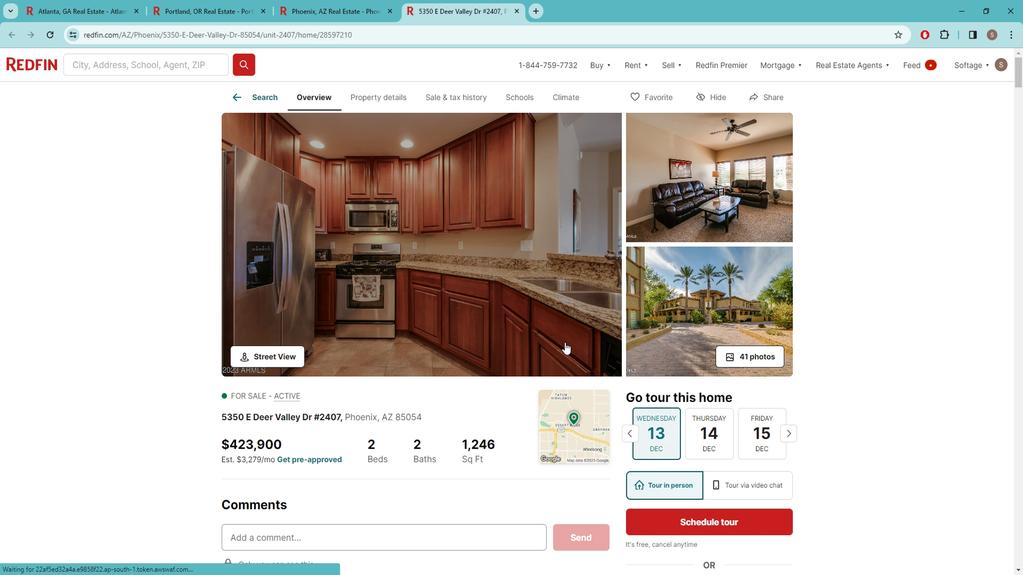 
Action: Mouse scrolled (570, 333) with delta (0, 0)
Screenshot: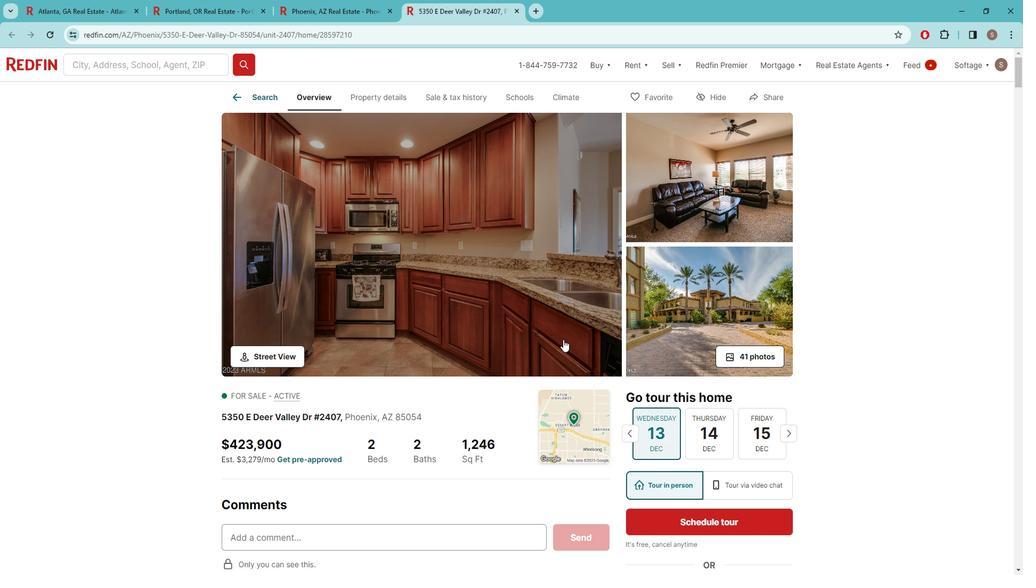 
Action: Mouse scrolled (570, 333) with delta (0, 0)
Screenshot: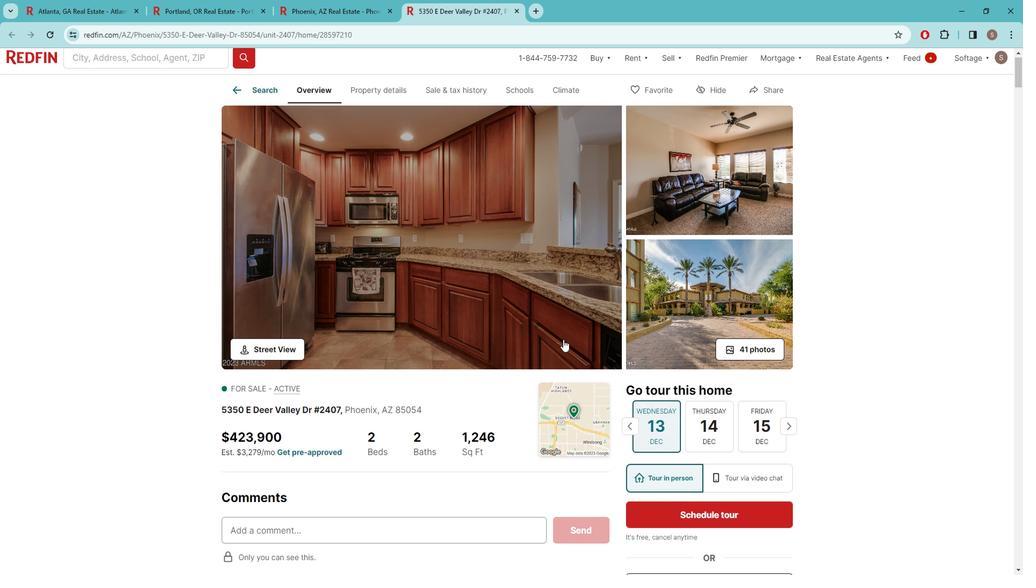 
Action: Mouse scrolled (570, 333) with delta (0, 0)
Screenshot: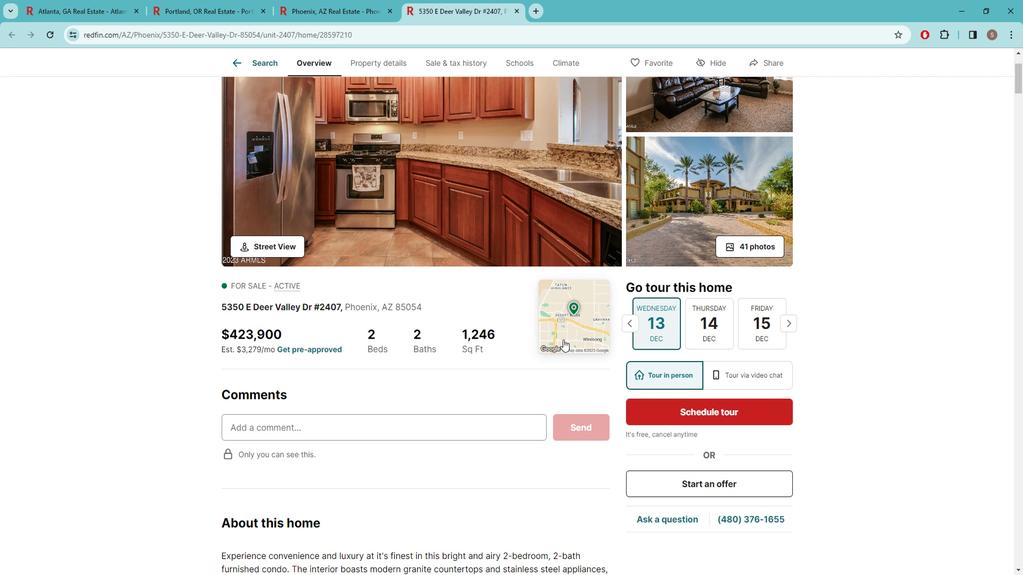 
Action: Mouse scrolled (570, 333) with delta (0, 0)
Screenshot: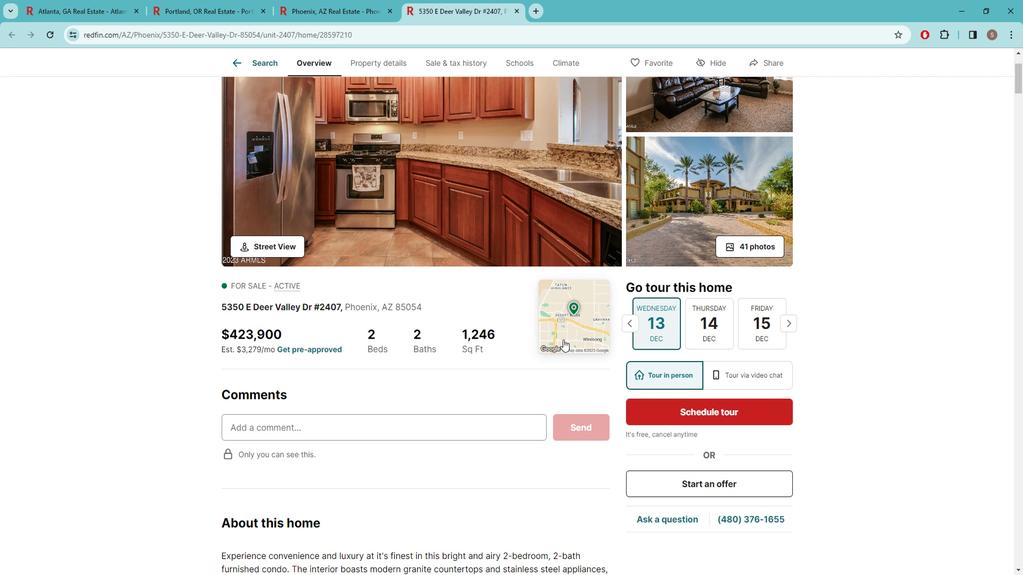 
Action: Mouse scrolled (570, 333) with delta (0, 0)
Screenshot: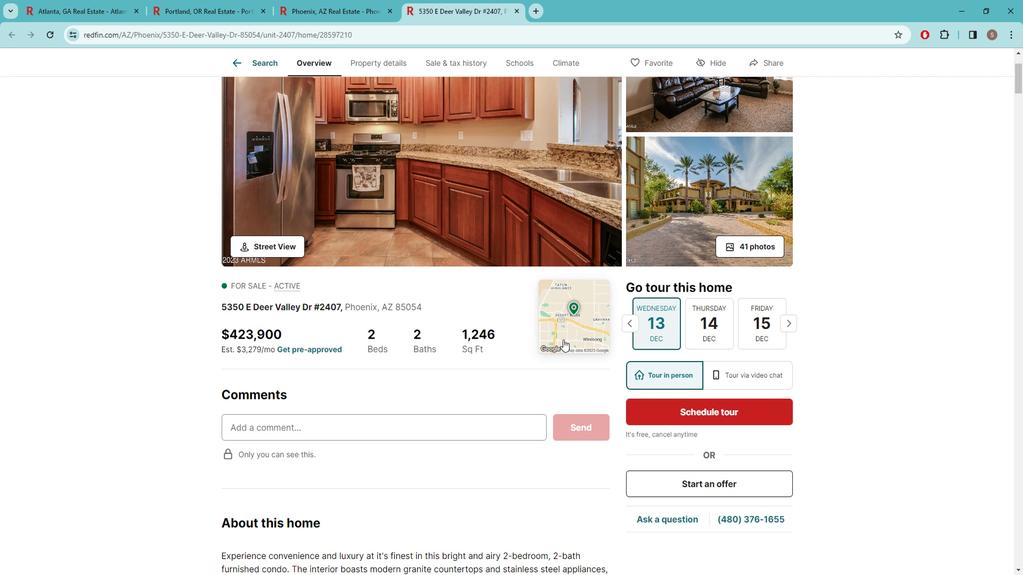 
Action: Mouse scrolled (570, 333) with delta (0, 0)
Screenshot: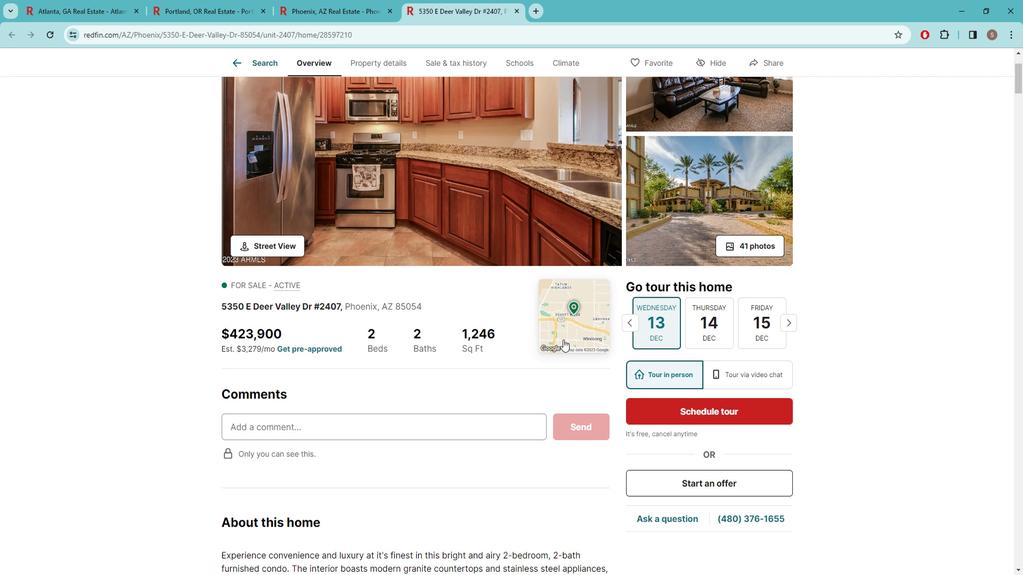 
Action: Mouse scrolled (570, 334) with delta (0, 0)
Screenshot: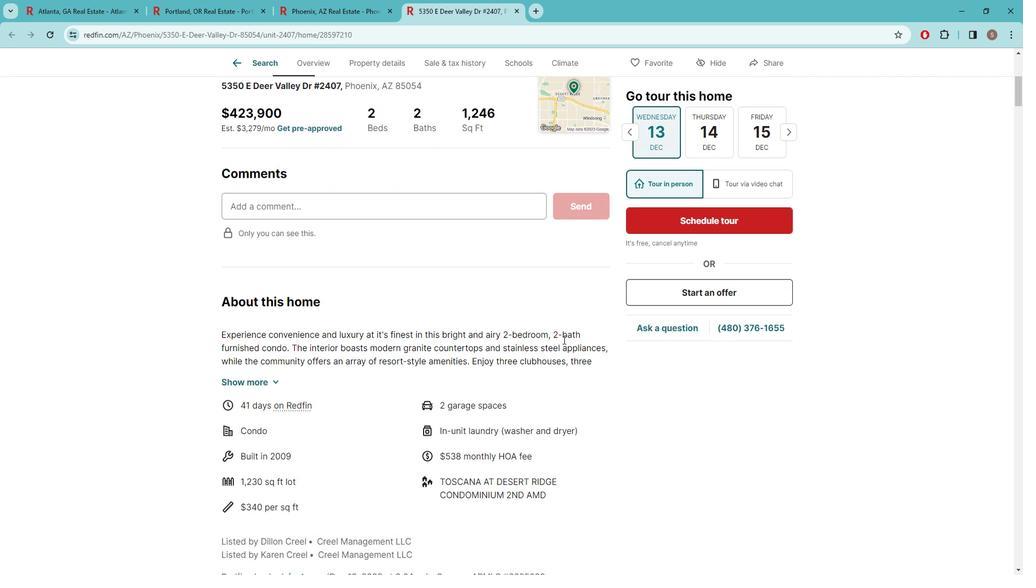 
Action: Mouse scrolled (570, 333) with delta (0, 0)
Screenshot: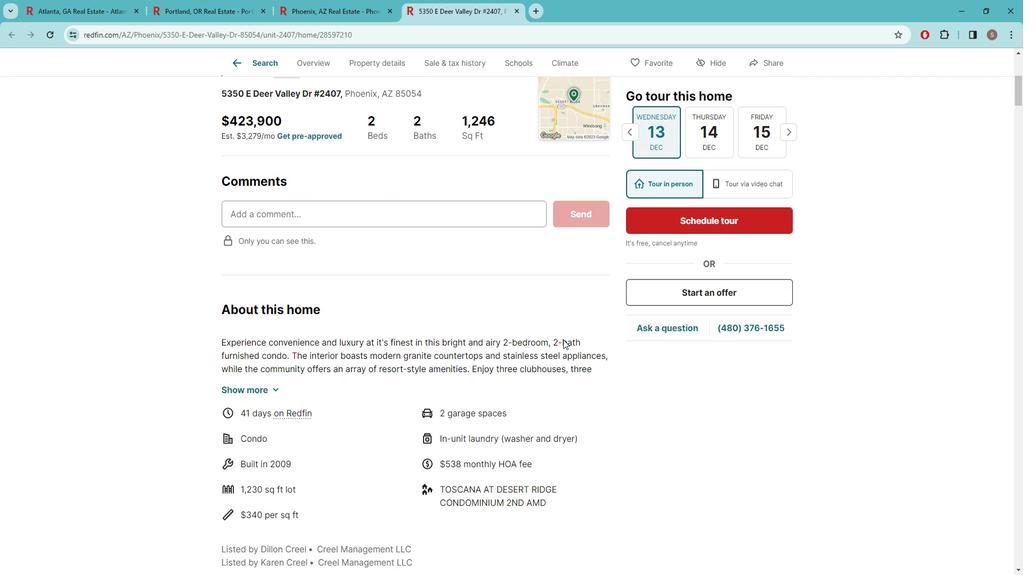 
Action: Mouse scrolled (570, 333) with delta (0, 0)
Screenshot: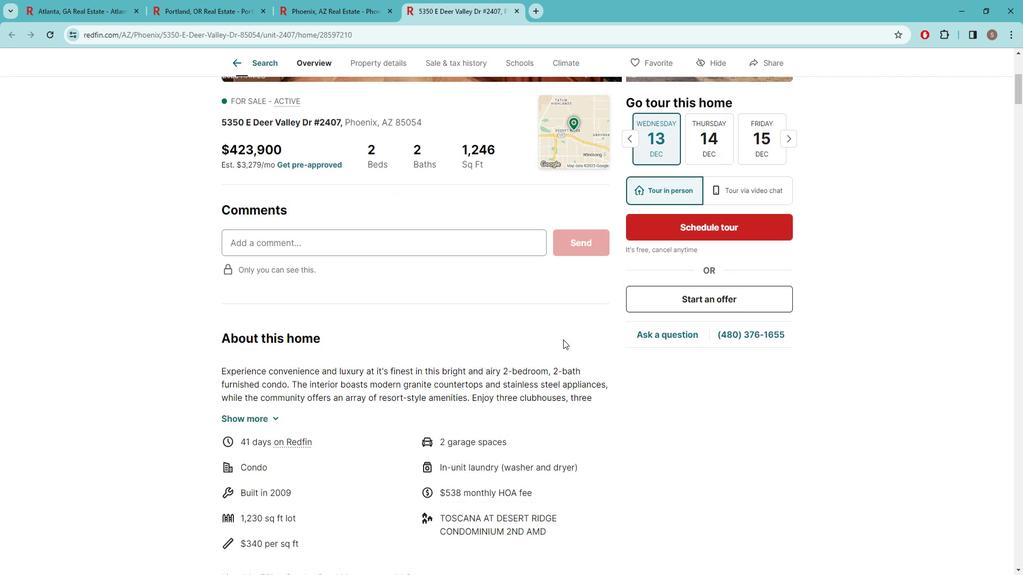 
Action: Mouse scrolled (570, 333) with delta (0, 0)
Screenshot: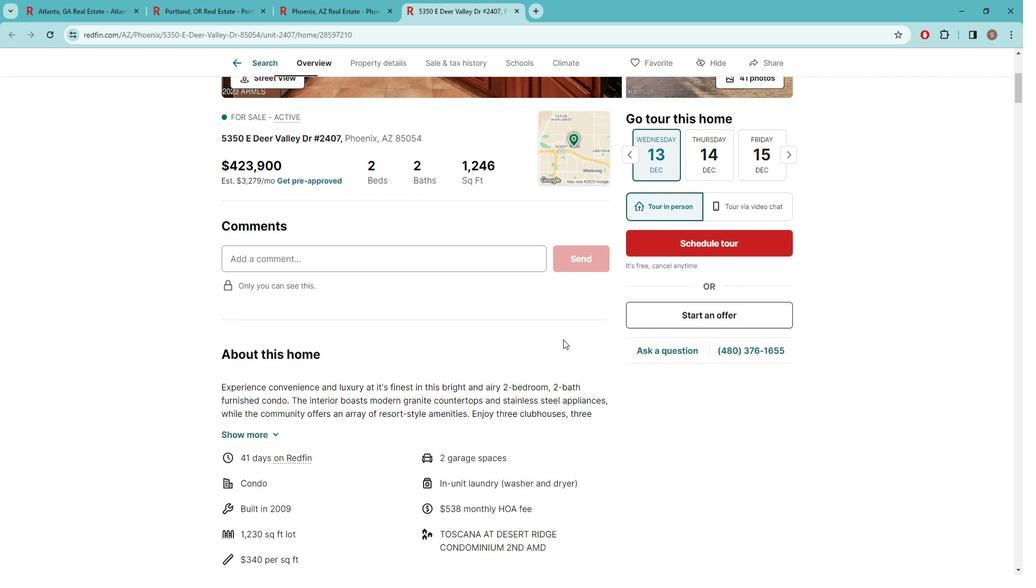 
Action: Mouse scrolled (570, 333) with delta (0, 0)
Screenshot: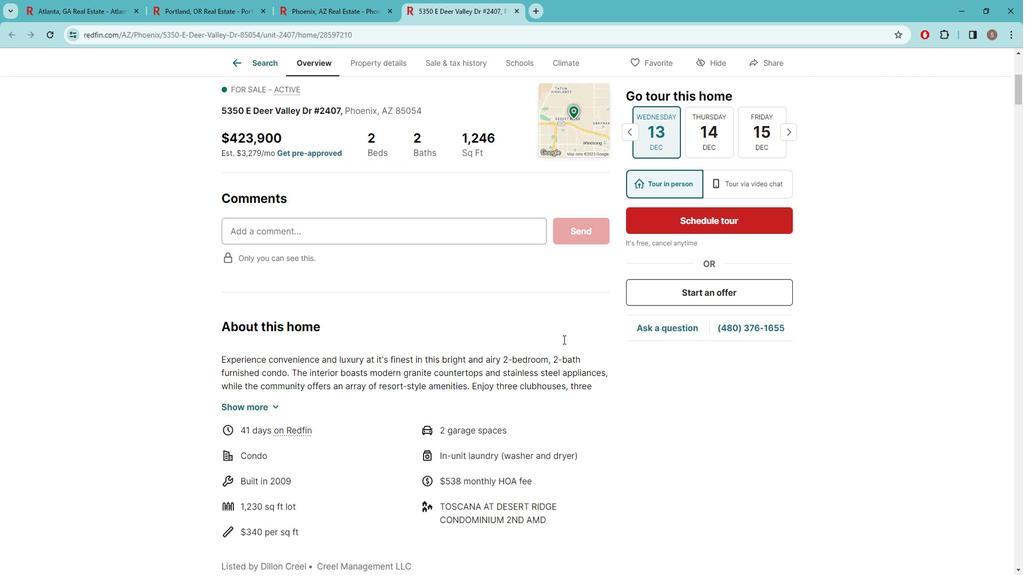 
Action: Mouse scrolled (570, 333) with delta (0, 0)
Screenshot: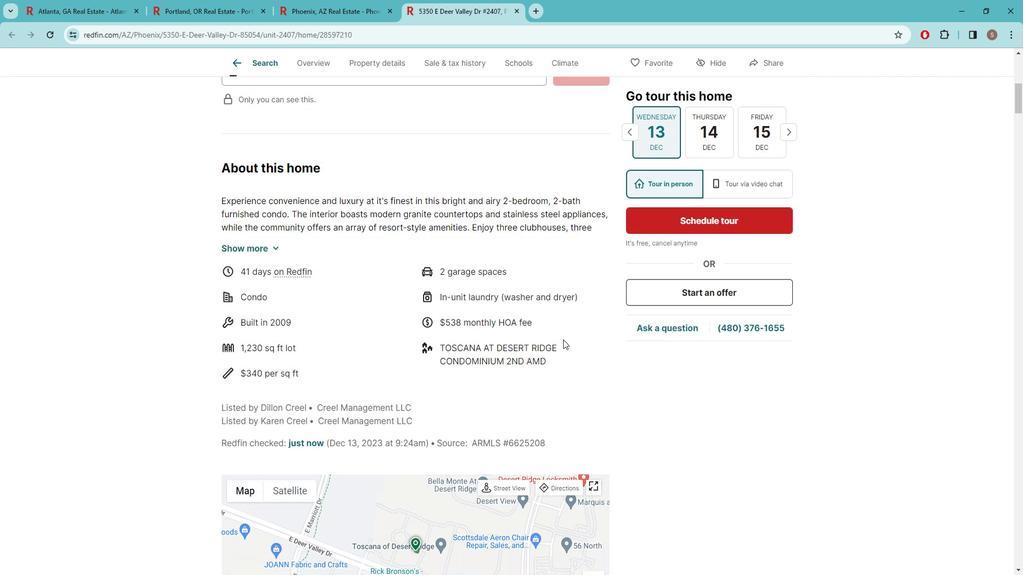 
Action: Mouse scrolled (570, 334) with delta (0, 0)
Screenshot: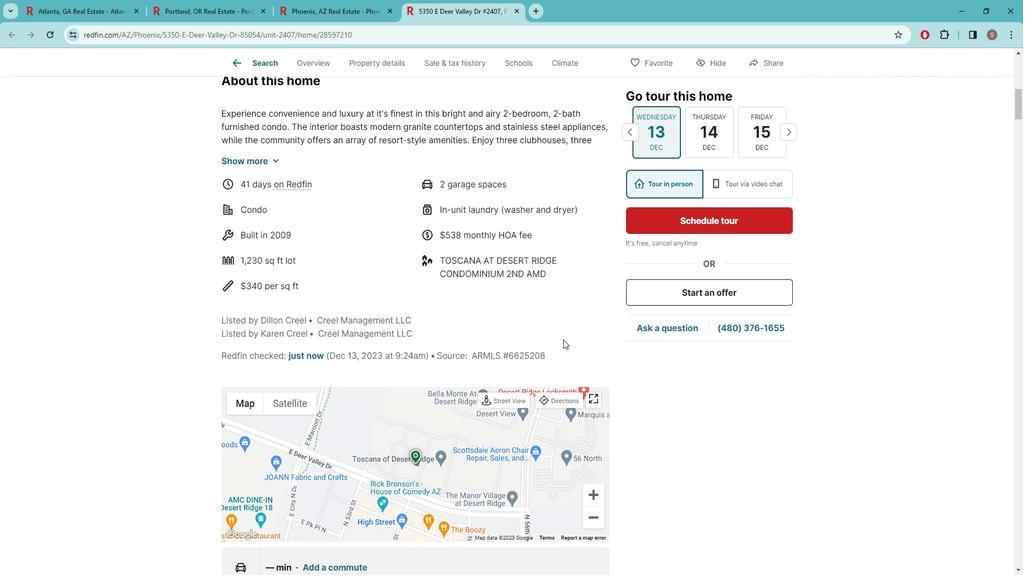 
Action: Mouse scrolled (570, 334) with delta (0, 0)
Screenshot: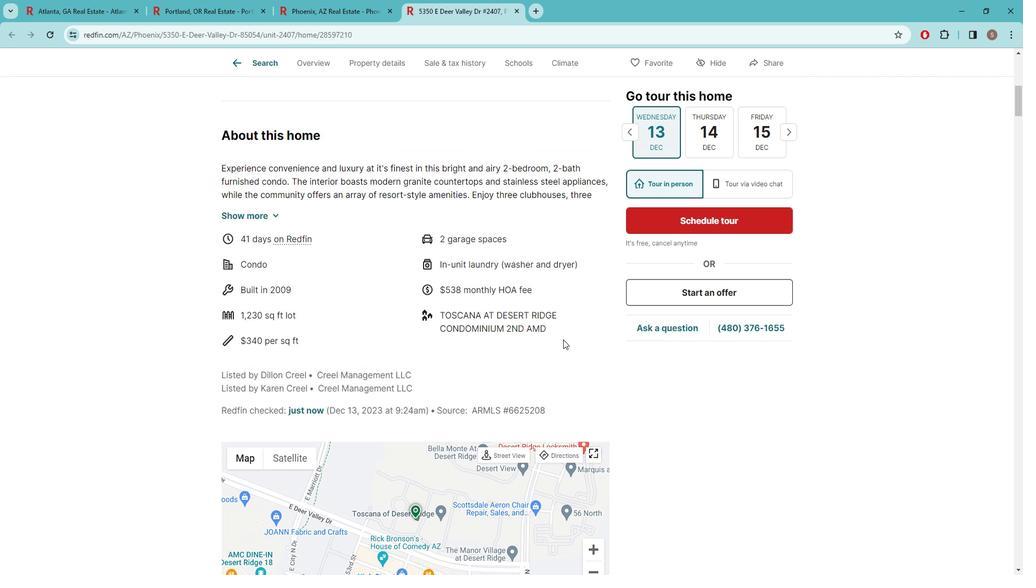 
Action: Mouse scrolled (570, 334) with delta (0, 0)
Screenshot: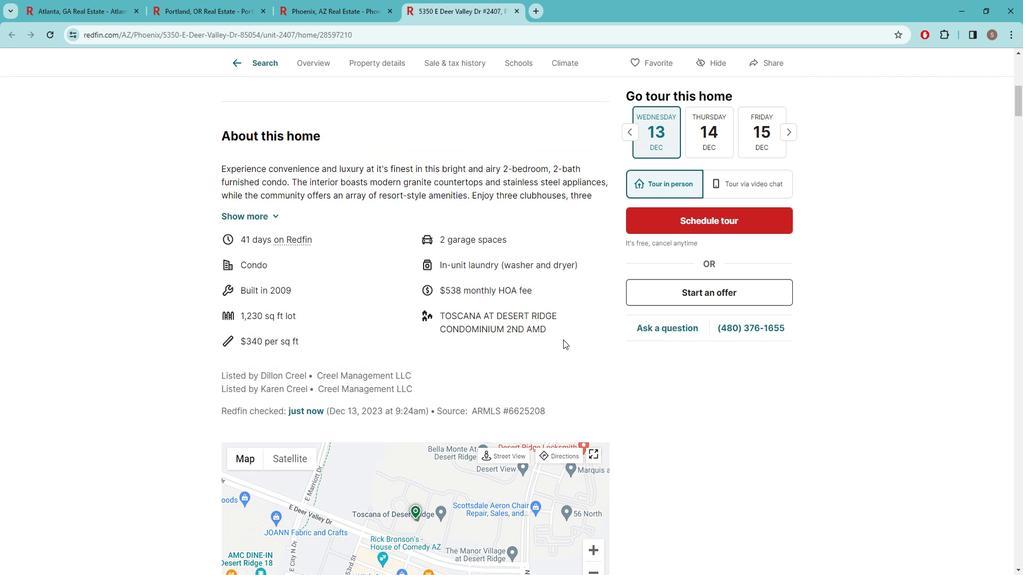 
Action: Mouse scrolled (570, 334) with delta (0, 0)
Screenshot: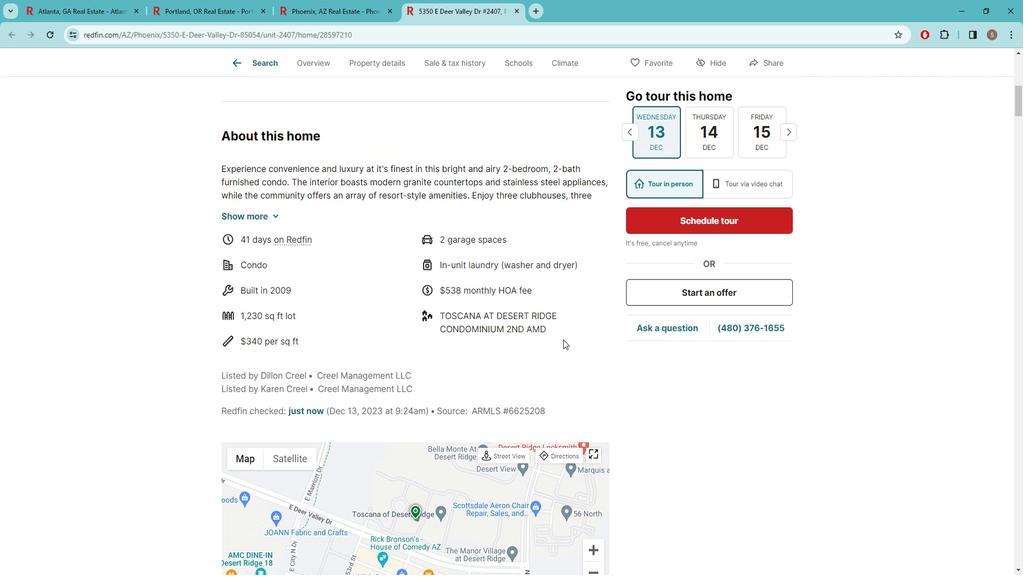 
Action: Mouse scrolled (570, 334) with delta (0, 0)
Screenshot: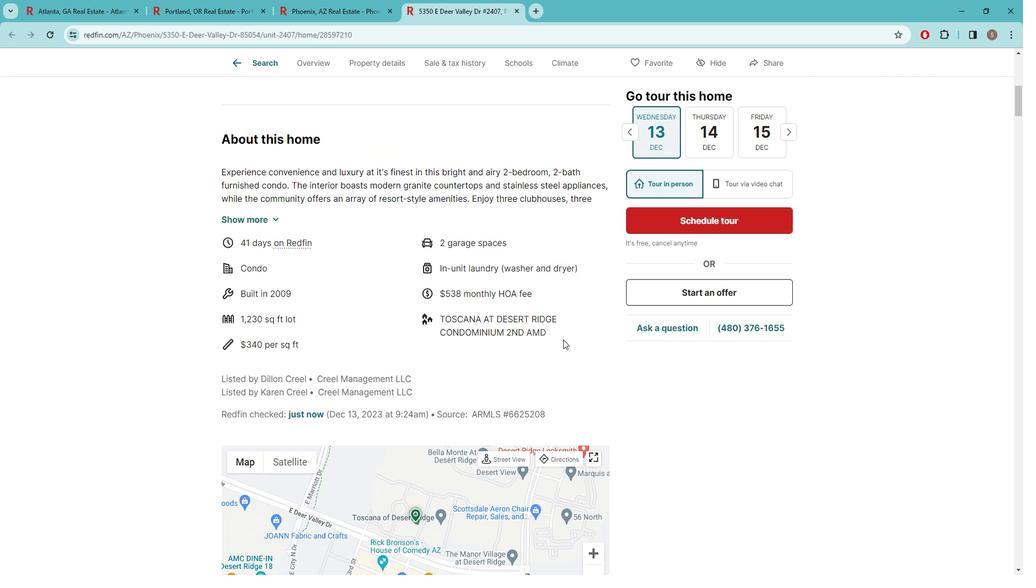 
Action: Mouse scrolled (570, 334) with delta (0, 0)
Screenshot: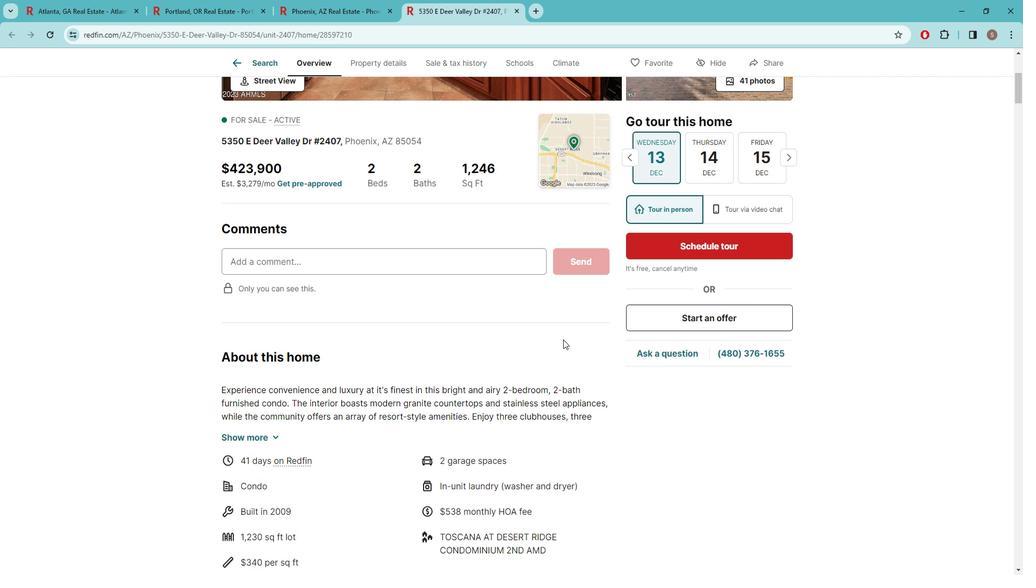 
Action: Mouse scrolled (570, 334) with delta (0, 0)
Screenshot: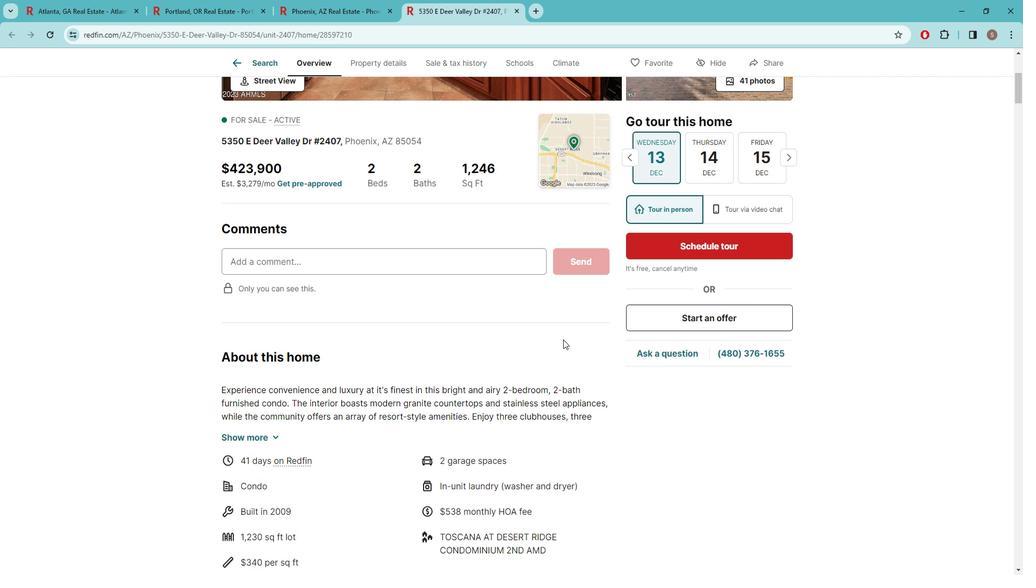 
Action: Mouse scrolled (570, 334) with delta (0, 0)
Screenshot: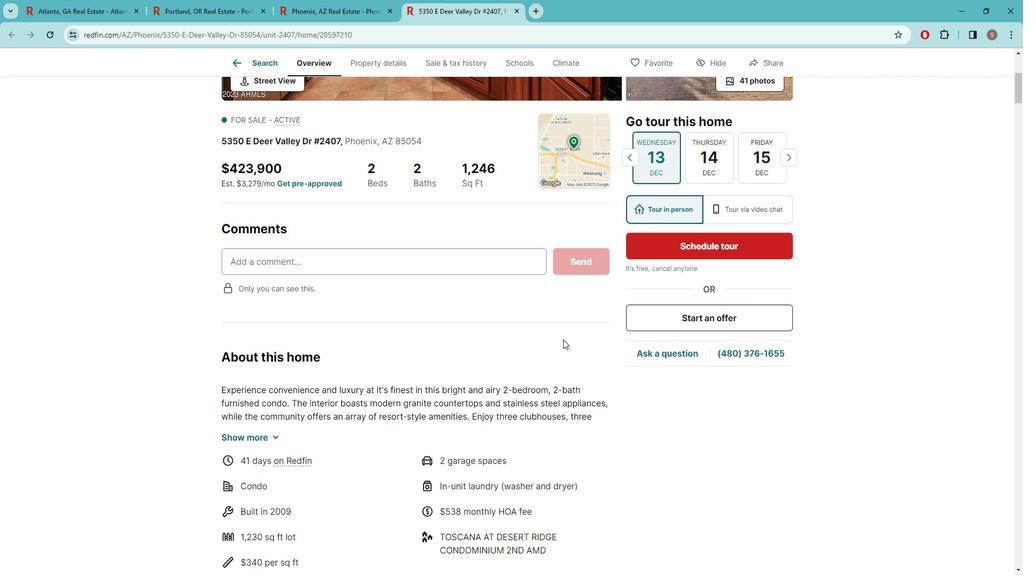 
Action: Mouse scrolled (570, 334) with delta (0, 0)
Screenshot: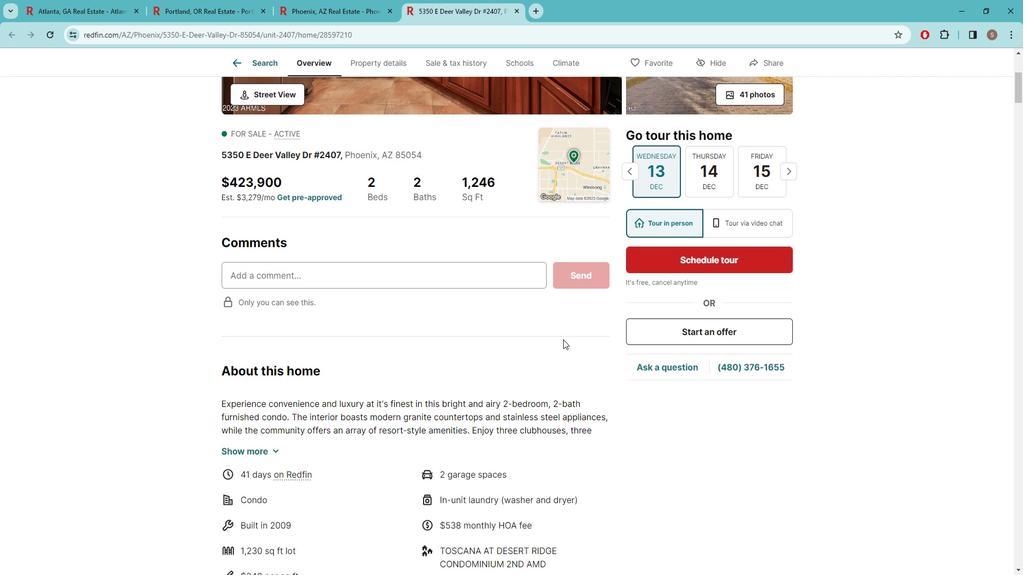 
Action: Mouse scrolled (570, 334) with delta (0, 0)
Screenshot: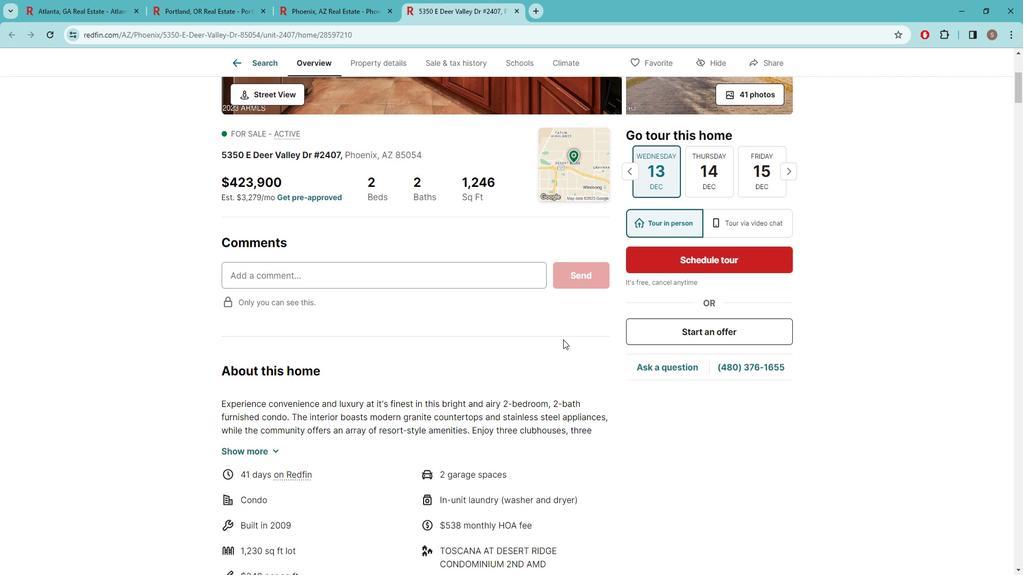 
